 Task: Add a signature Kate Phillips containing Best wishes for a happy National Peace Day, Kate Phillips to email address softage.5@softage.net and add a label Sustainability
Action: Mouse moved to (485, 156)
Screenshot: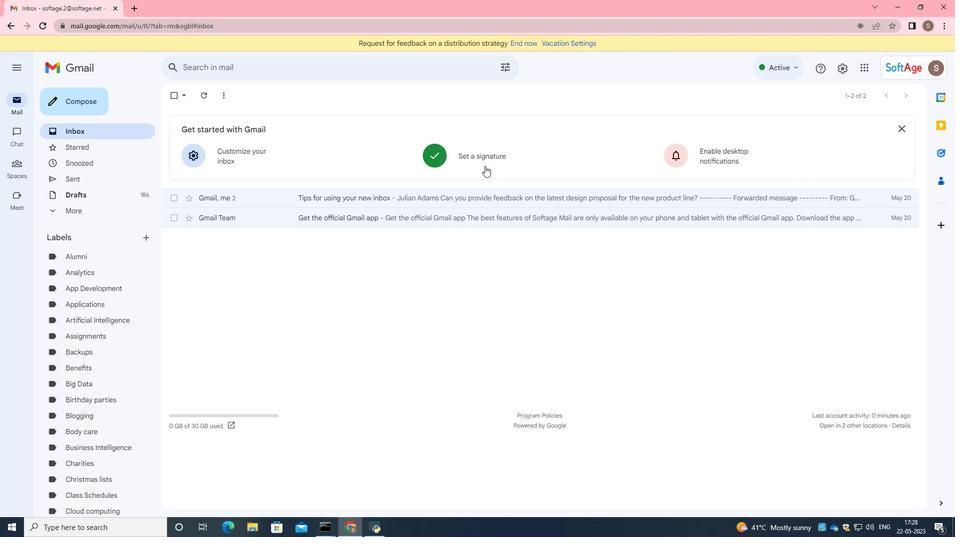 
Action: Mouse pressed left at (485, 156)
Screenshot: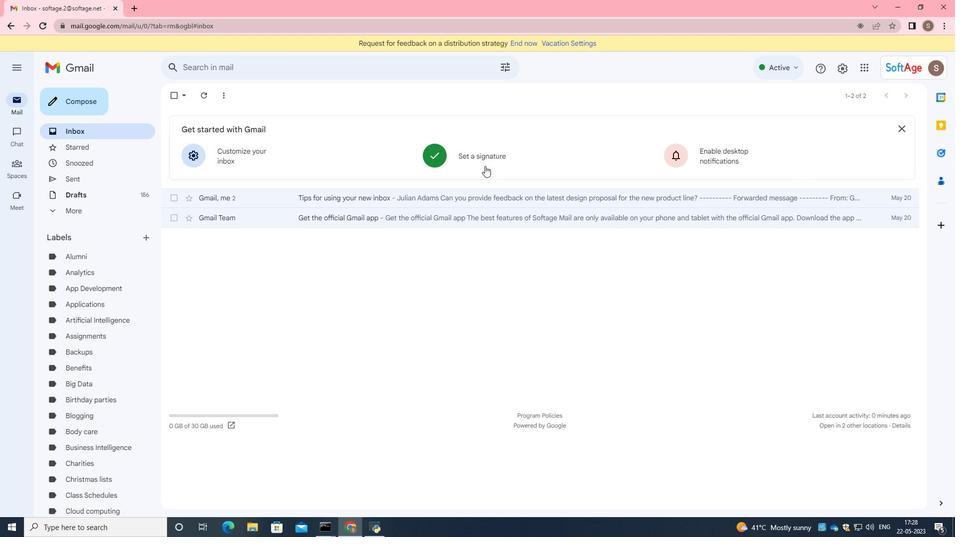 
Action: Mouse moved to (483, 291)
Screenshot: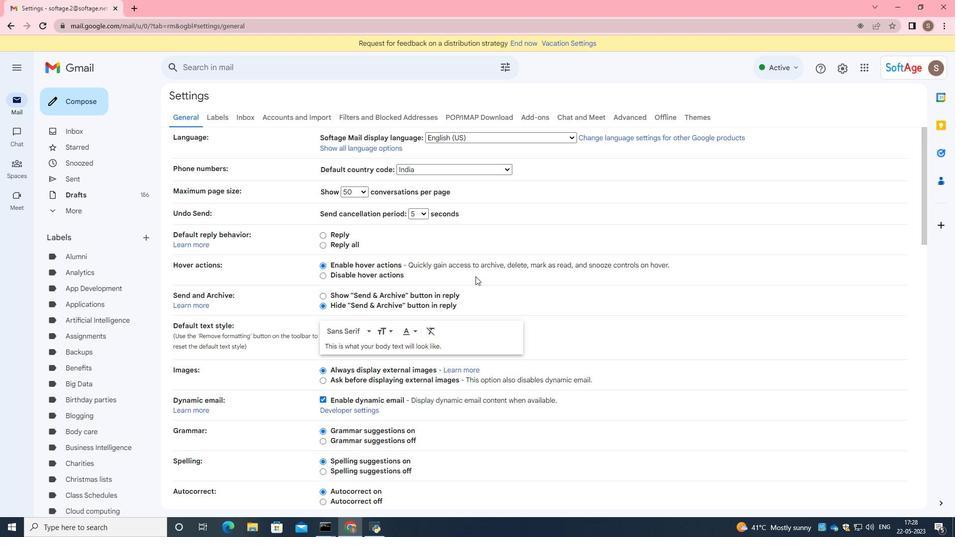 
Action: Mouse scrolled (483, 290) with delta (0, 0)
Screenshot: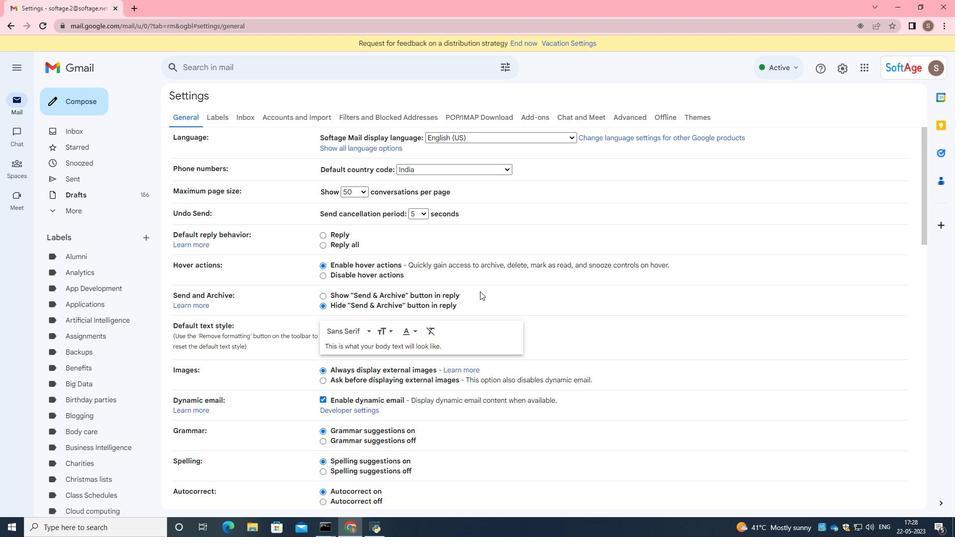 
Action: Mouse scrolled (483, 290) with delta (0, 0)
Screenshot: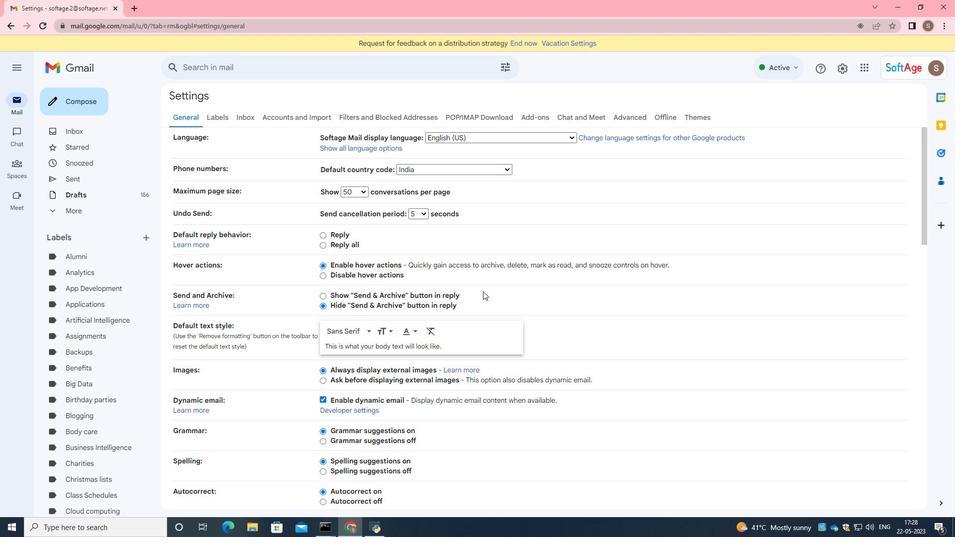 
Action: Mouse scrolled (483, 290) with delta (0, 0)
Screenshot: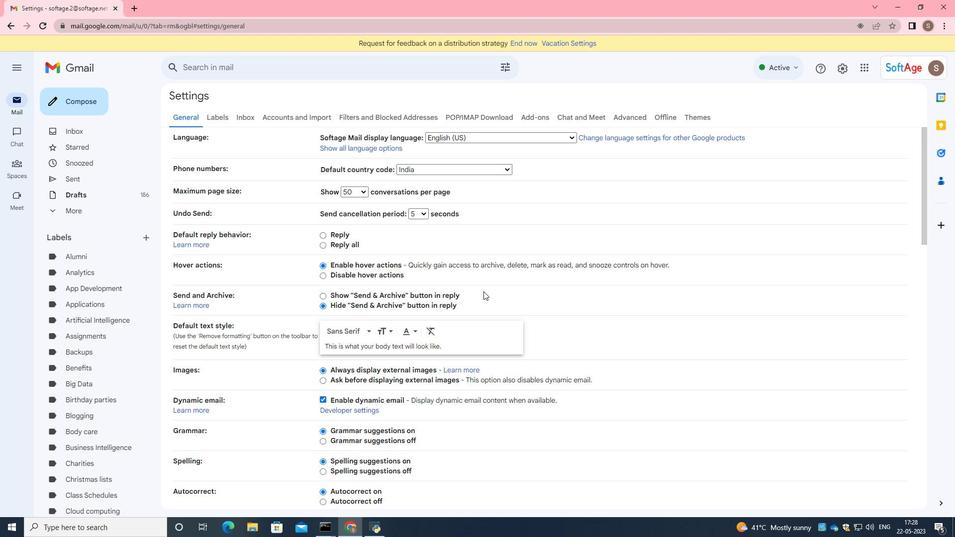 
Action: Mouse scrolled (483, 290) with delta (0, 0)
Screenshot: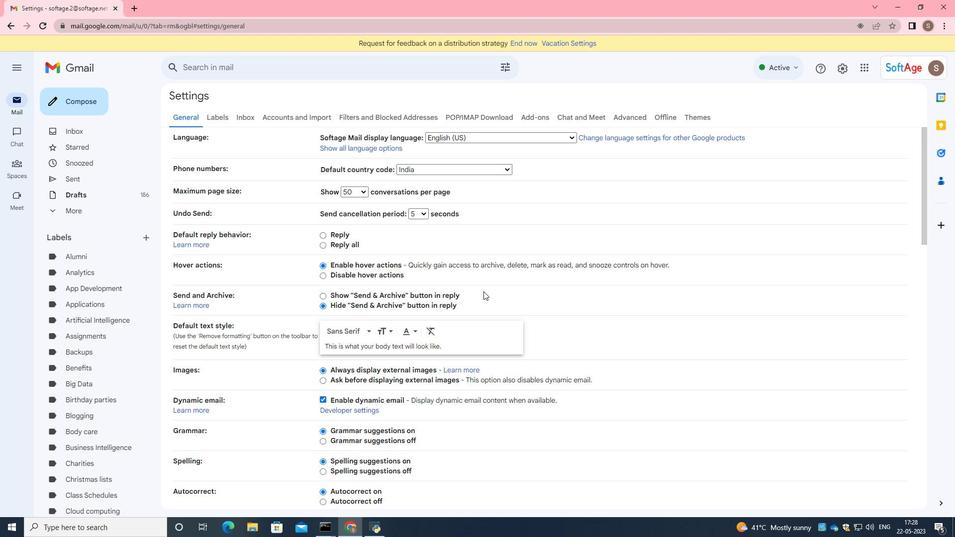 
Action: Mouse moved to (485, 285)
Screenshot: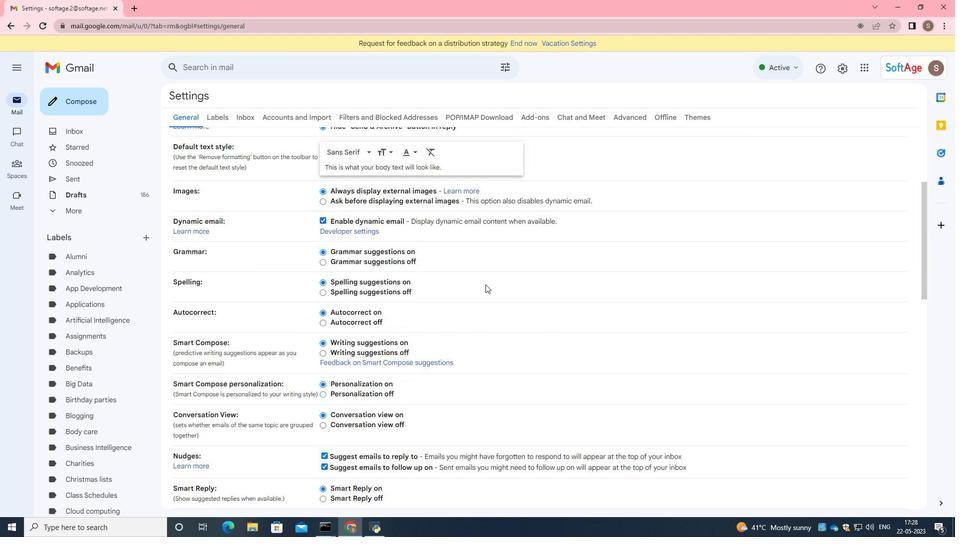 
Action: Mouse scrolled (485, 285) with delta (0, 0)
Screenshot: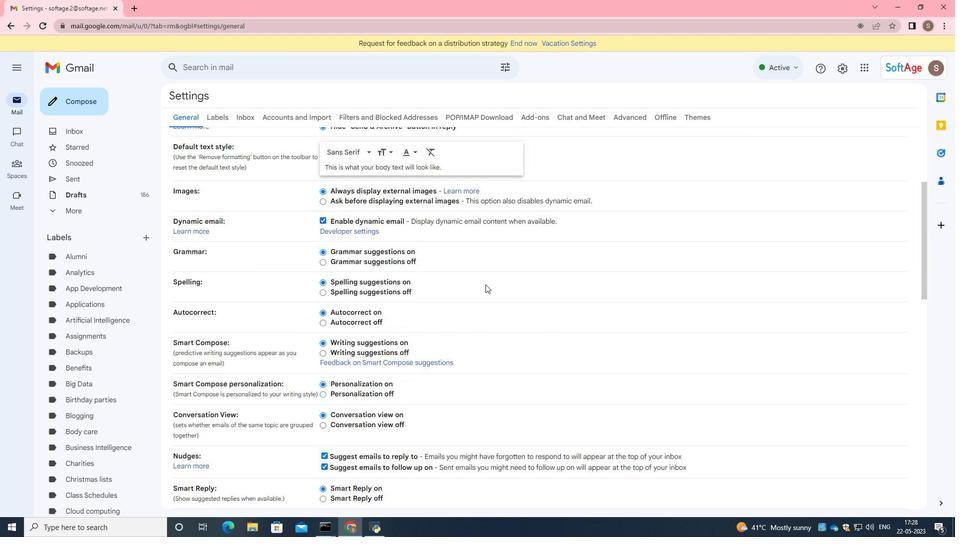
Action: Mouse moved to (485, 286)
Screenshot: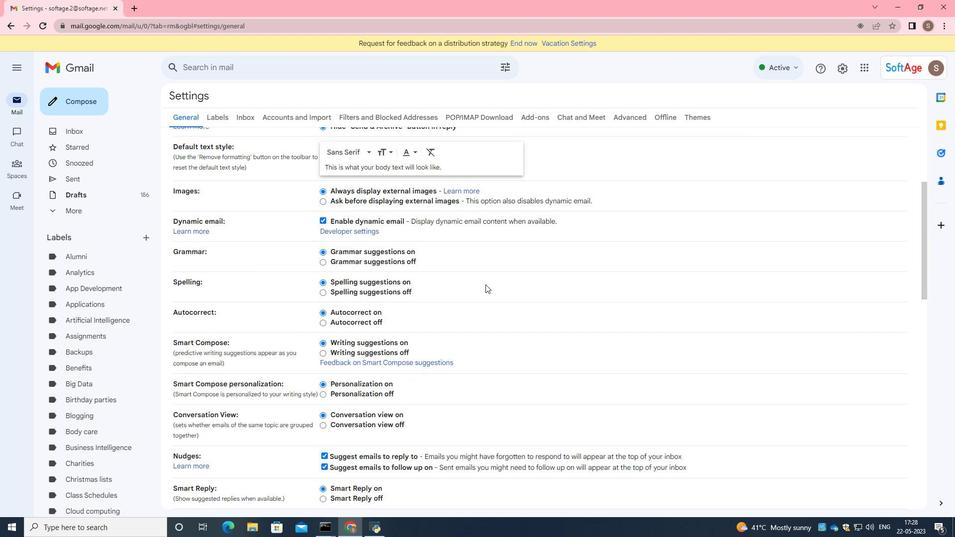 
Action: Mouse scrolled (485, 286) with delta (0, 0)
Screenshot: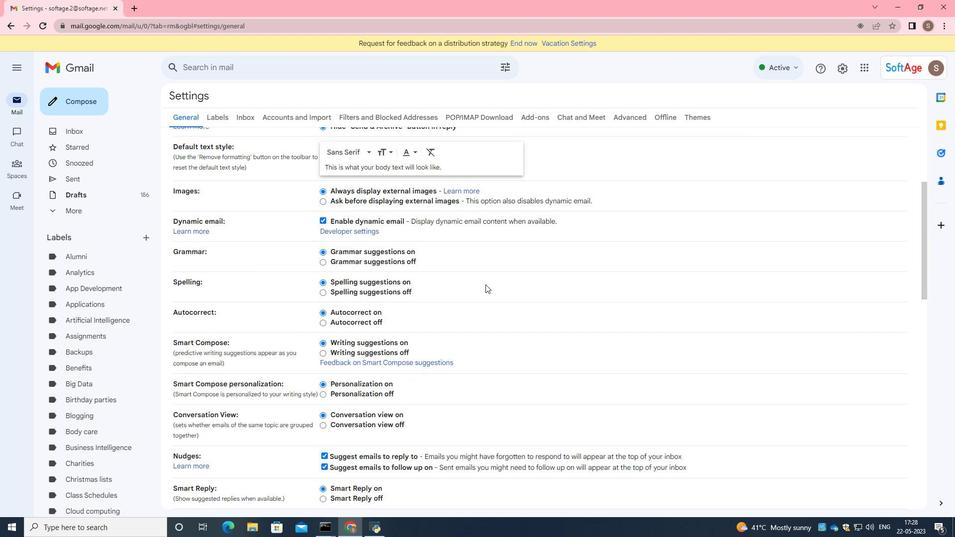 
Action: Mouse moved to (485, 287)
Screenshot: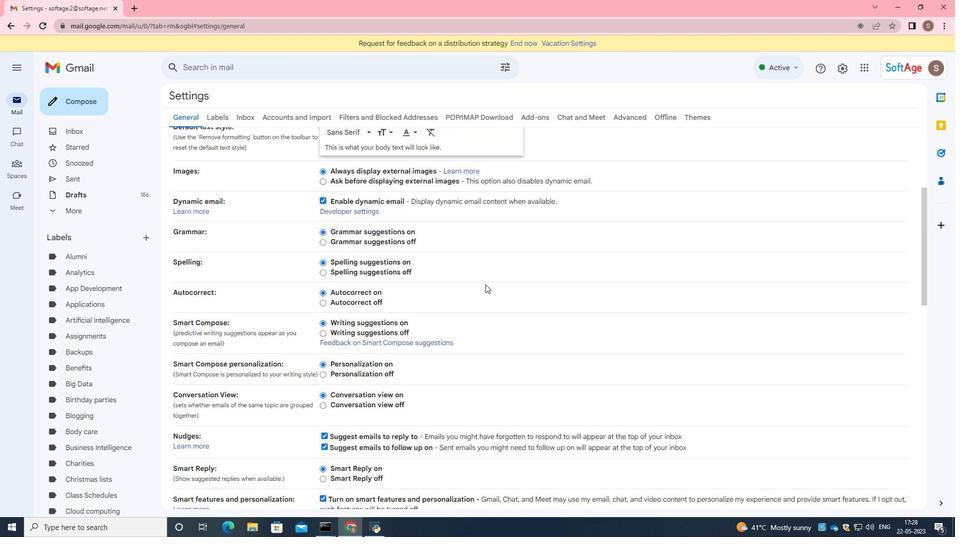 
Action: Mouse scrolled (485, 286) with delta (0, 0)
Screenshot: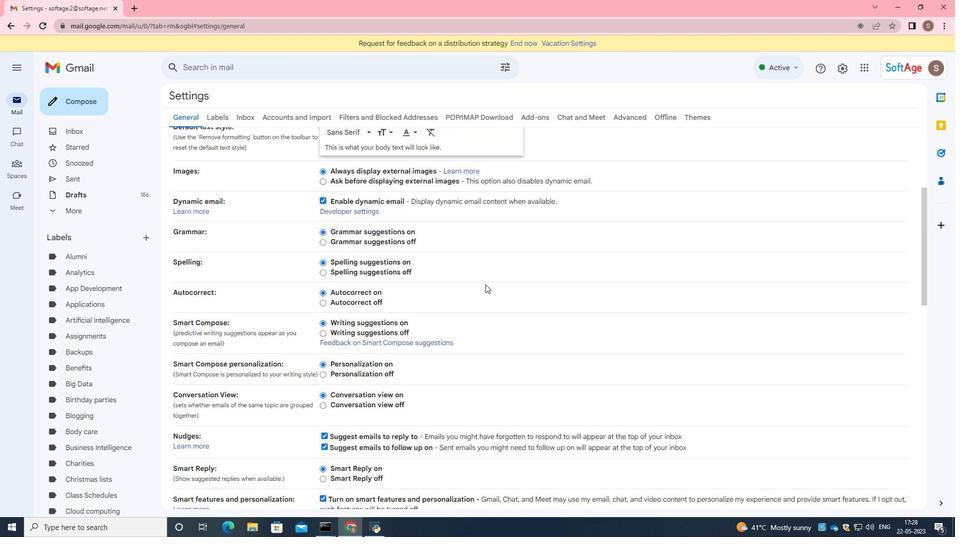 
Action: Mouse scrolled (485, 286) with delta (0, 0)
Screenshot: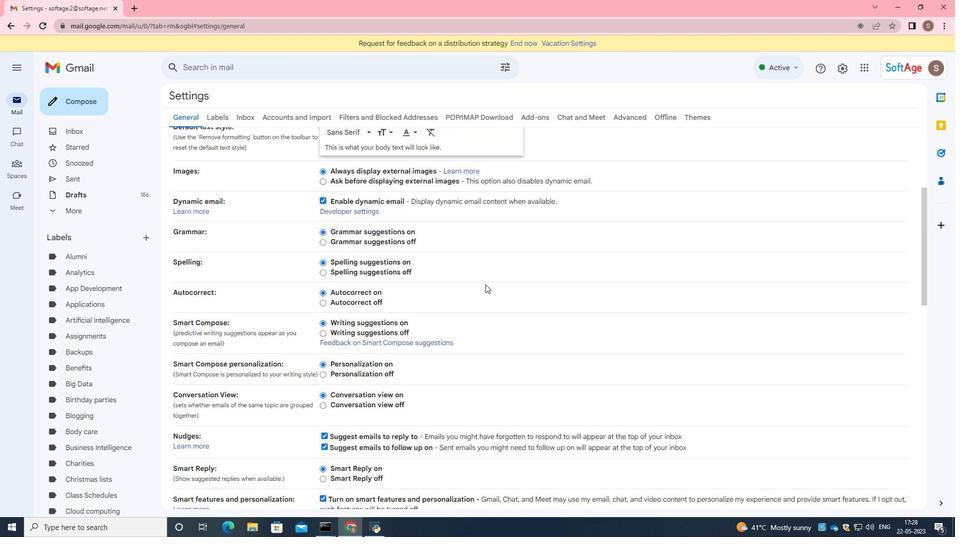 
Action: Mouse moved to (485, 288)
Screenshot: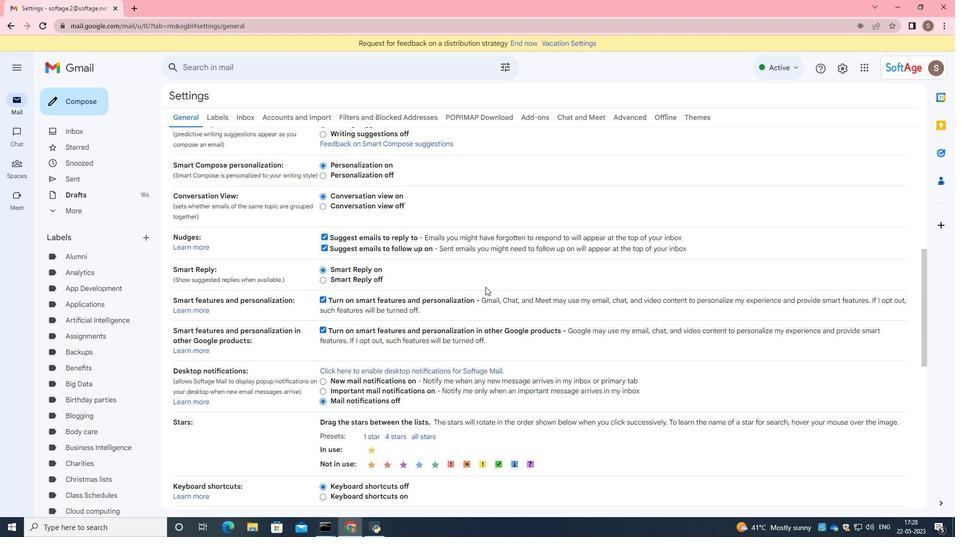 
Action: Mouse scrolled (485, 287) with delta (0, 0)
Screenshot: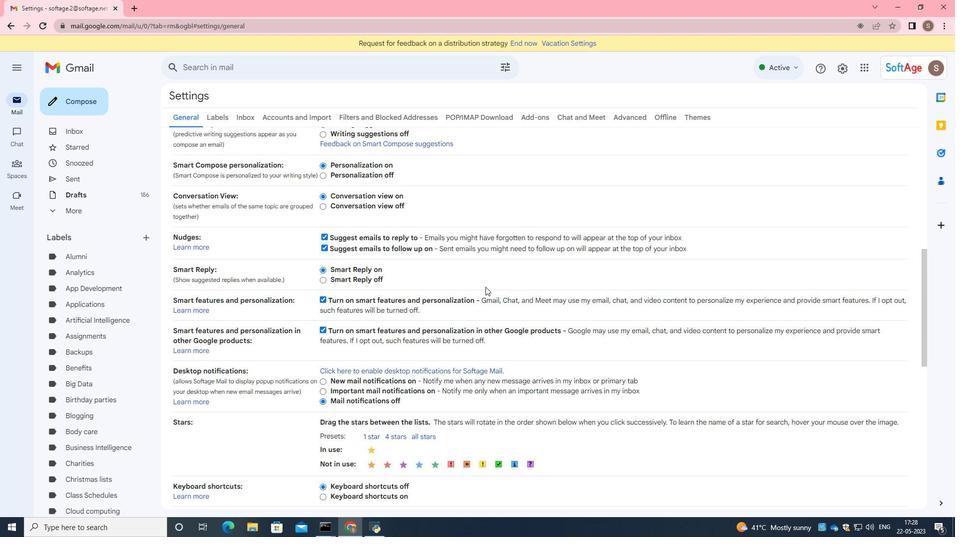
Action: Mouse moved to (501, 290)
Screenshot: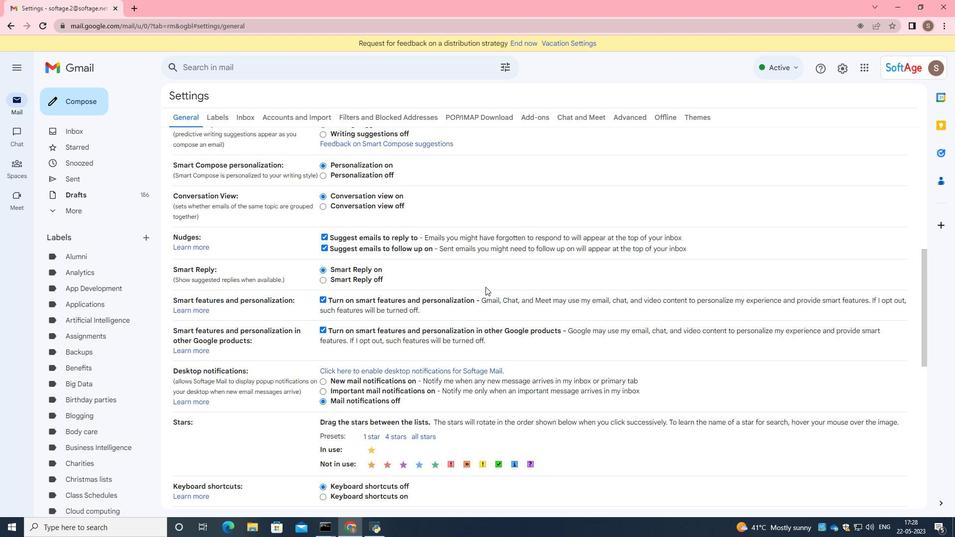 
Action: Mouse scrolled (485, 288) with delta (0, 0)
Screenshot: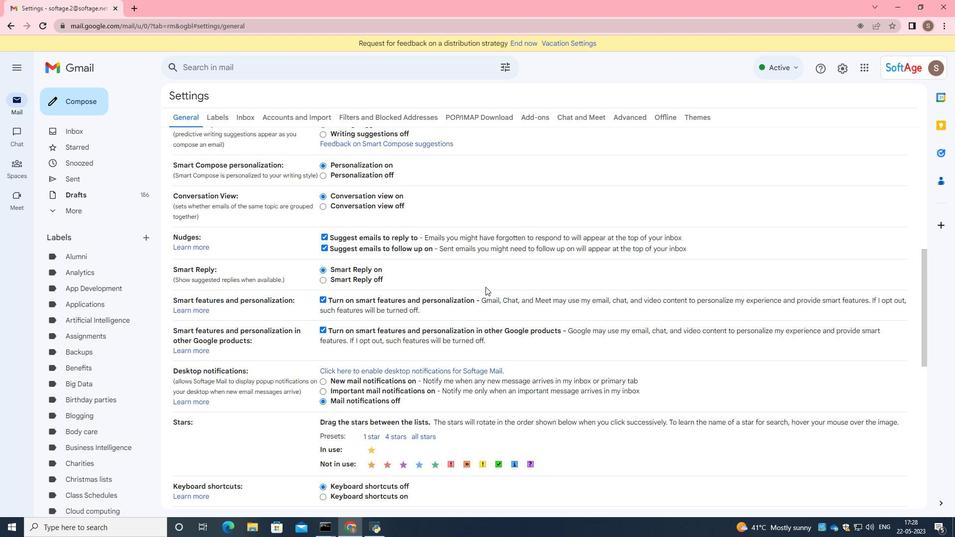 
Action: Mouse scrolled (488, 290) with delta (0, 0)
Screenshot: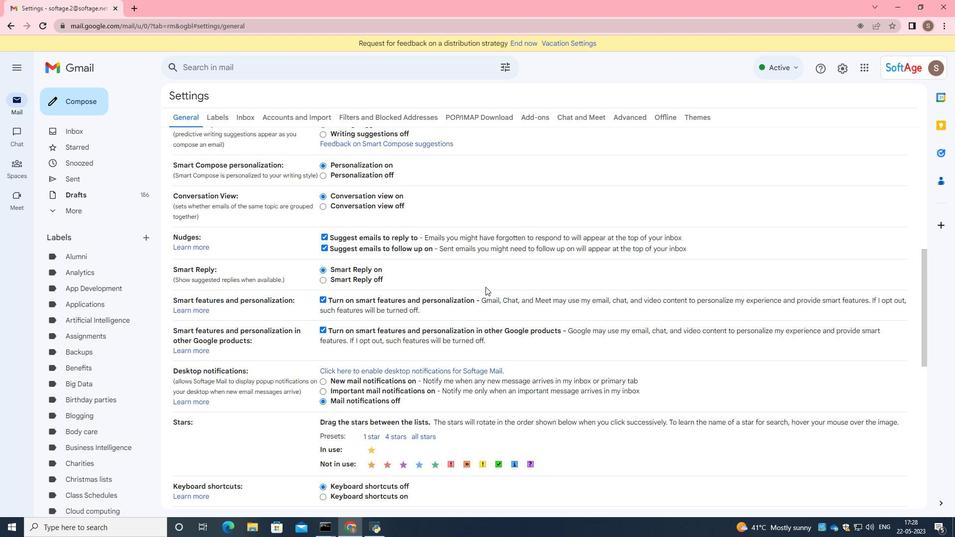 
Action: Mouse moved to (499, 294)
Screenshot: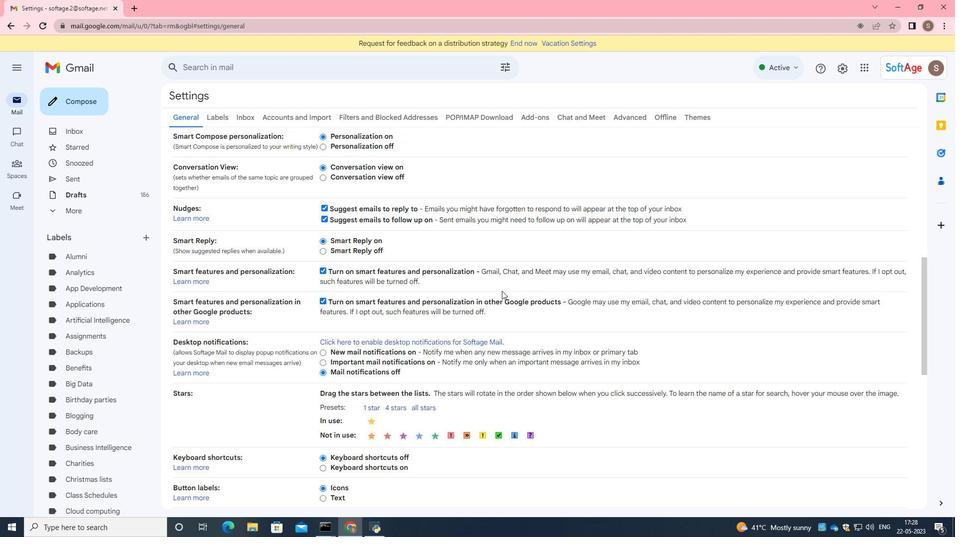 
Action: Mouse scrolled (499, 294) with delta (0, 0)
Screenshot: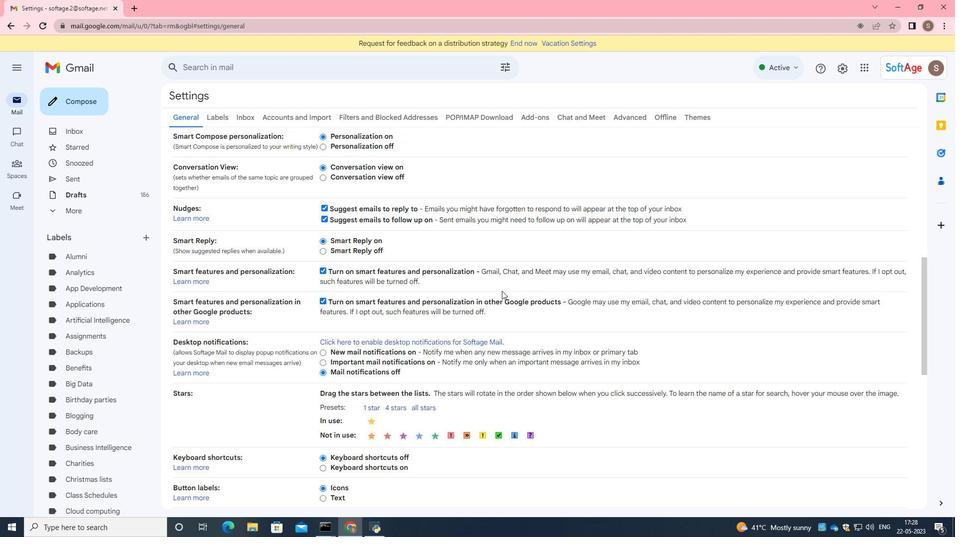 
Action: Mouse moved to (498, 298)
Screenshot: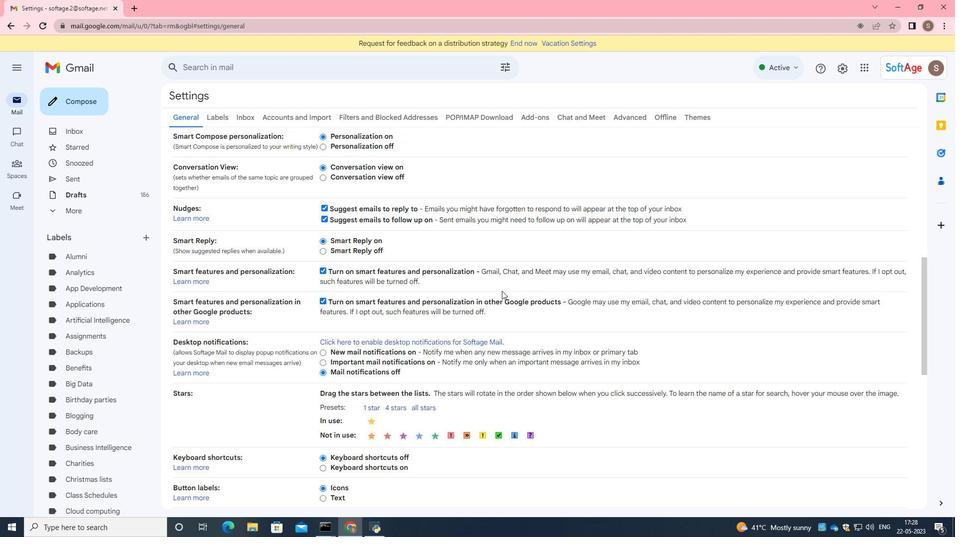
Action: Mouse scrolled (498, 297) with delta (0, 0)
Screenshot: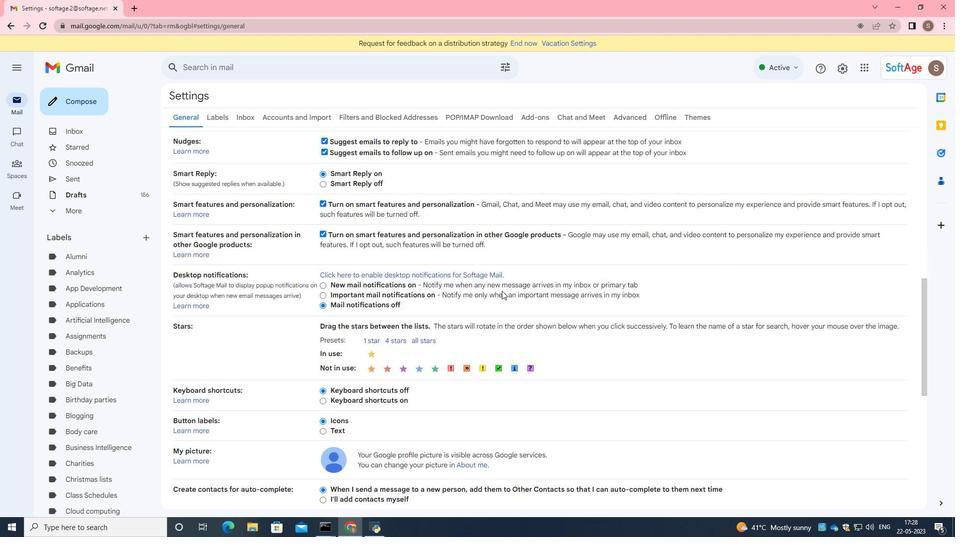 
Action: Mouse moved to (498, 298)
Screenshot: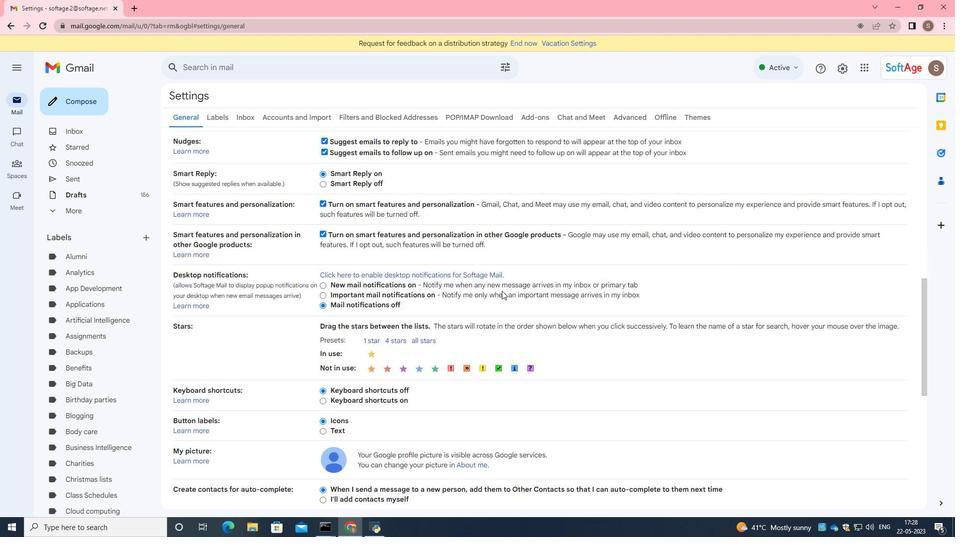 
Action: Mouse scrolled (498, 298) with delta (0, 0)
Screenshot: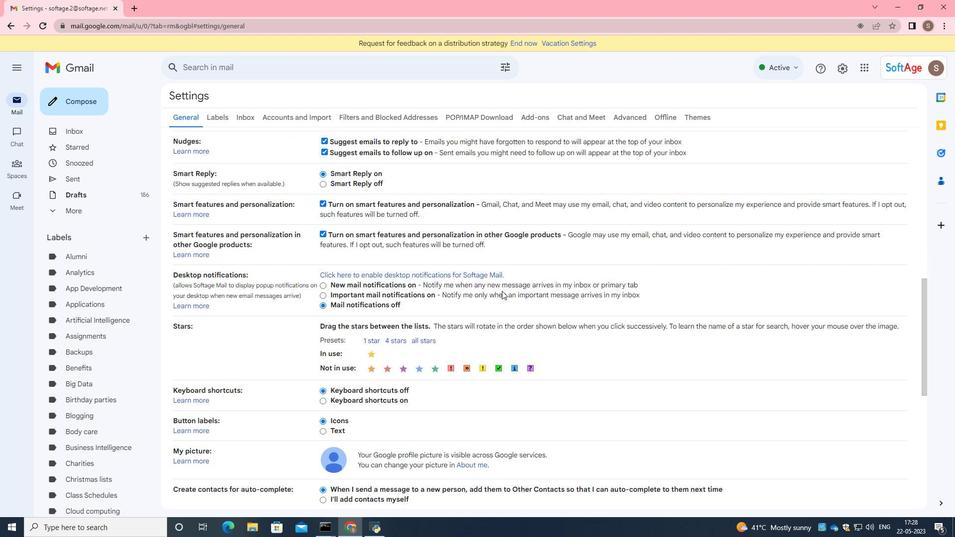 
Action: Mouse moved to (360, 340)
Screenshot: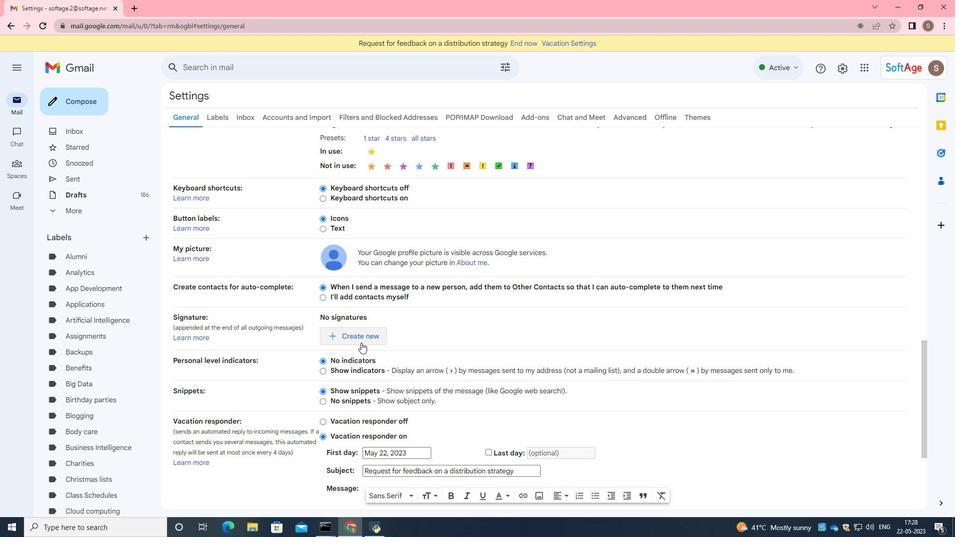 
Action: Mouse pressed left at (360, 340)
Screenshot: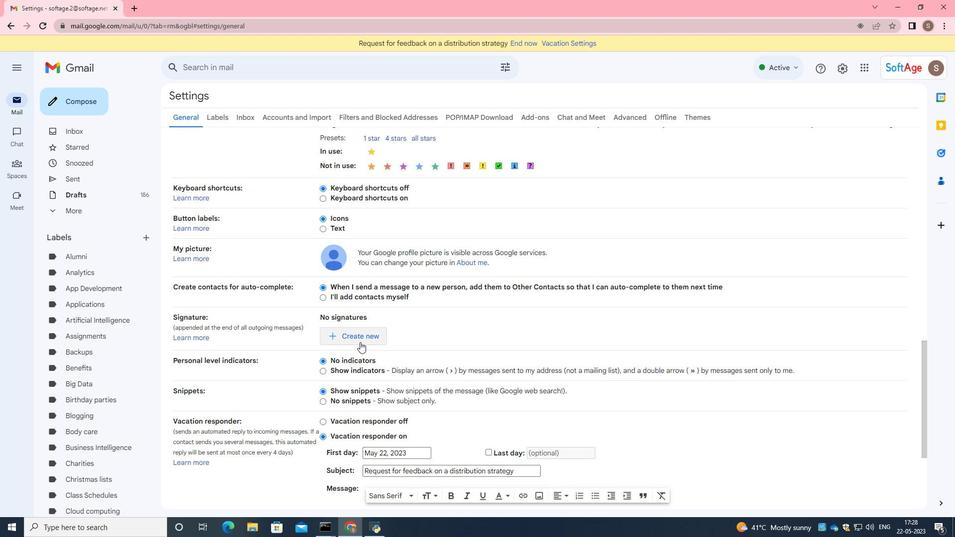 
Action: Mouse moved to (414, 276)
Screenshot: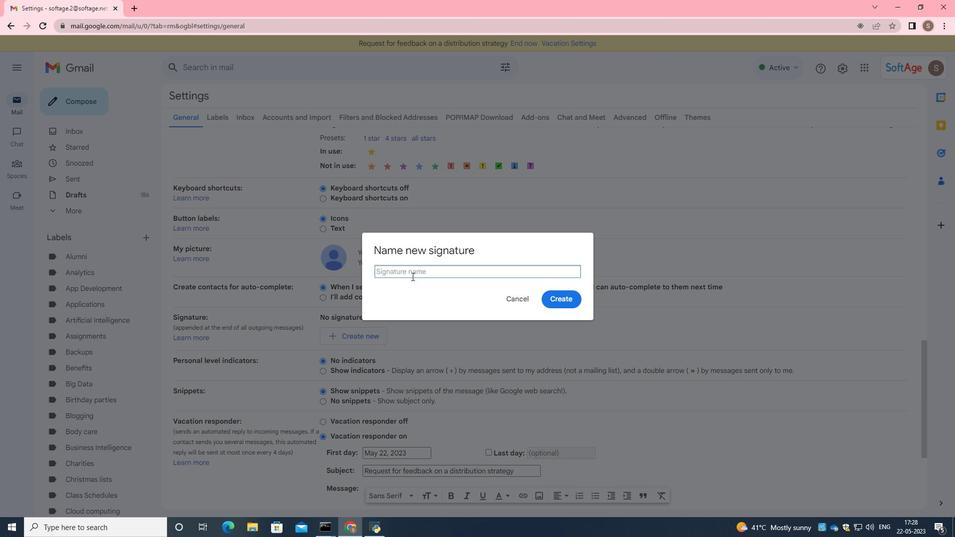 
Action: Key pressed <Key.caps_lock>K<Key.caps_lock>ate<Key.space><Key.caps_lock>P<Key.caps_lock>hillips
Screenshot: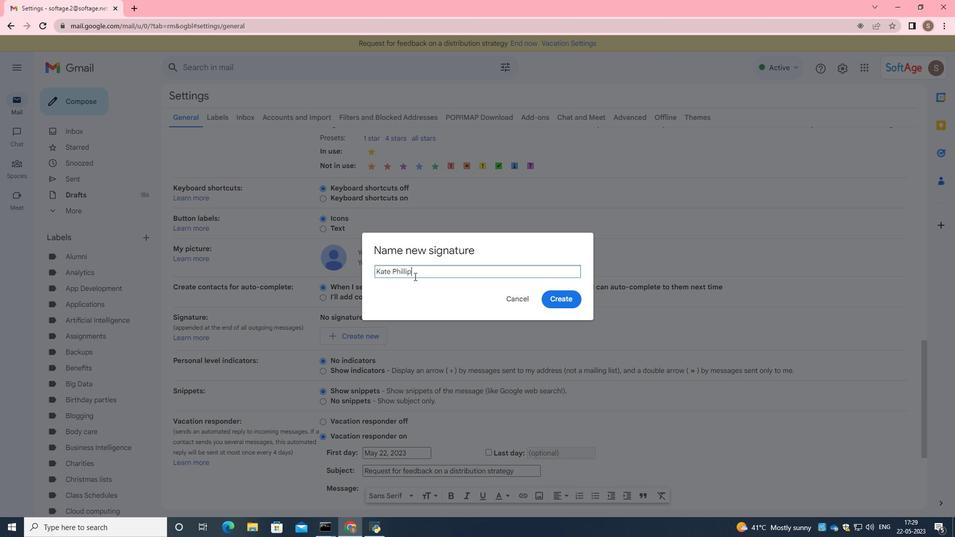 
Action: Mouse moved to (557, 297)
Screenshot: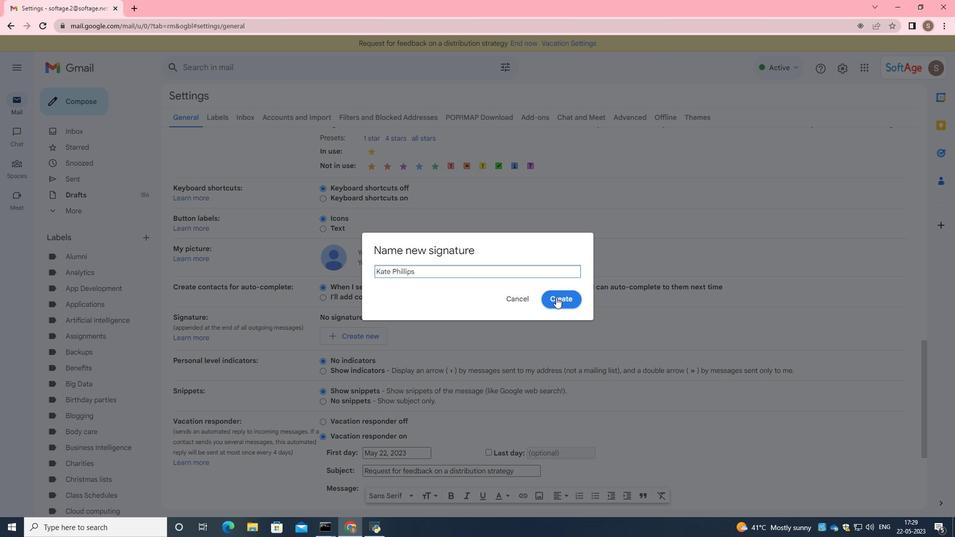 
Action: Mouse pressed left at (557, 297)
Screenshot: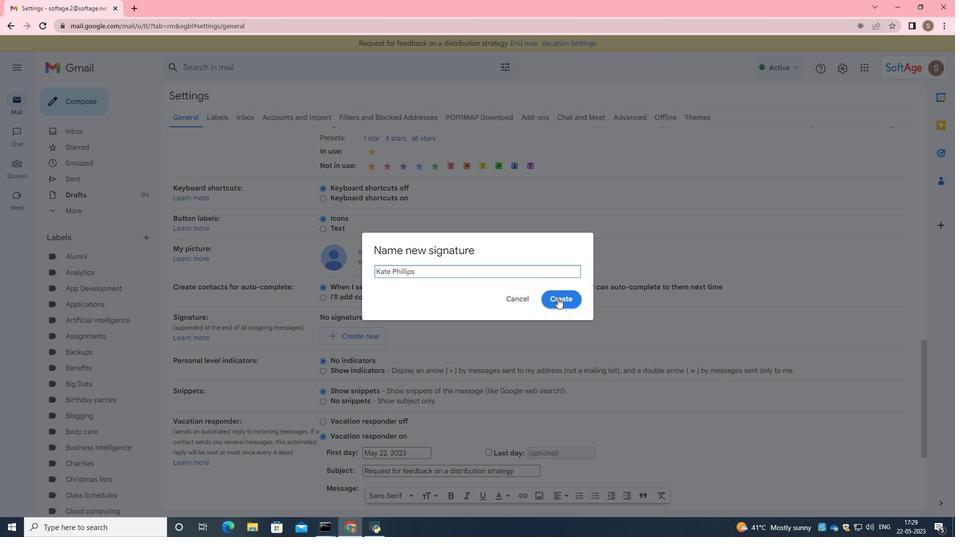 
Action: Mouse moved to (480, 329)
Screenshot: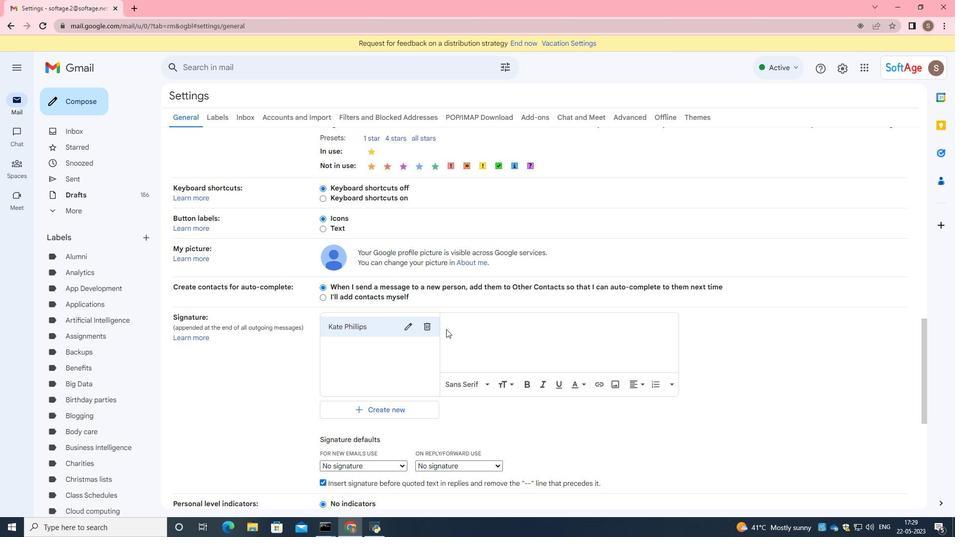 
Action: Mouse pressed left at (480, 329)
Screenshot: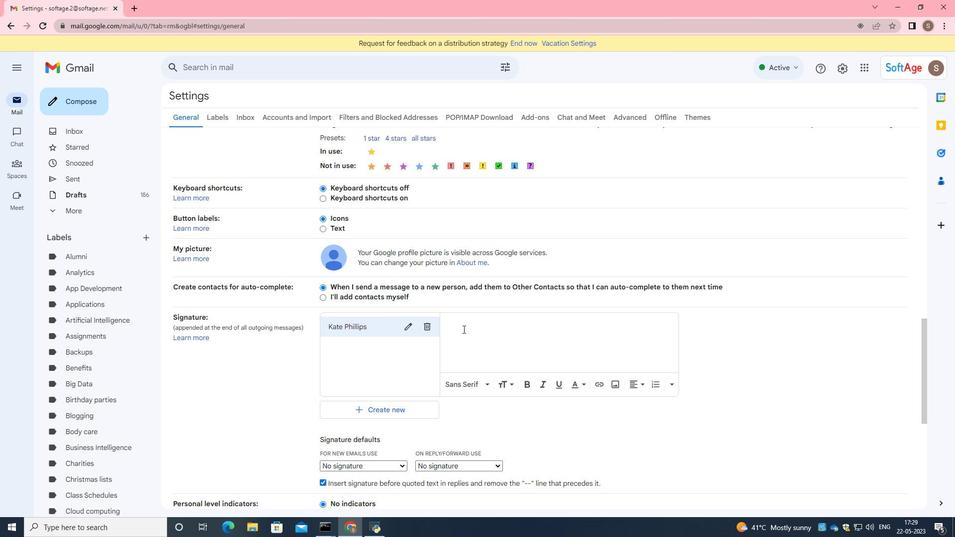 
Action: Key pressed <Key.caps_lock>B<Key.caps_lock>est<Key.space><Key.caps_lock><Key.caps_lock>wishes<Key.space>for<Key.space>a<Key.space><Key.caps_lock>H<Key.caps_lock>appy<Key.space><Key.caps_lock>NATIO<Key.backspace><Key.backspace><Key.backspace><Key.caps_lock><Key.backspace><Key.backspace><Key.caps_lock>N<Key.caps_lock>ational<Key.space><Key.caps_lock>P<Key.caps_lock>eace<Key.space><Key.caps_lock>D<Key.caps_lock>ay,<Key.enter><Key.caps_lock>K<Key.caps_lock>ate<Key.space><Key.caps_lock>P<Key.caps_lock>hillips
Screenshot: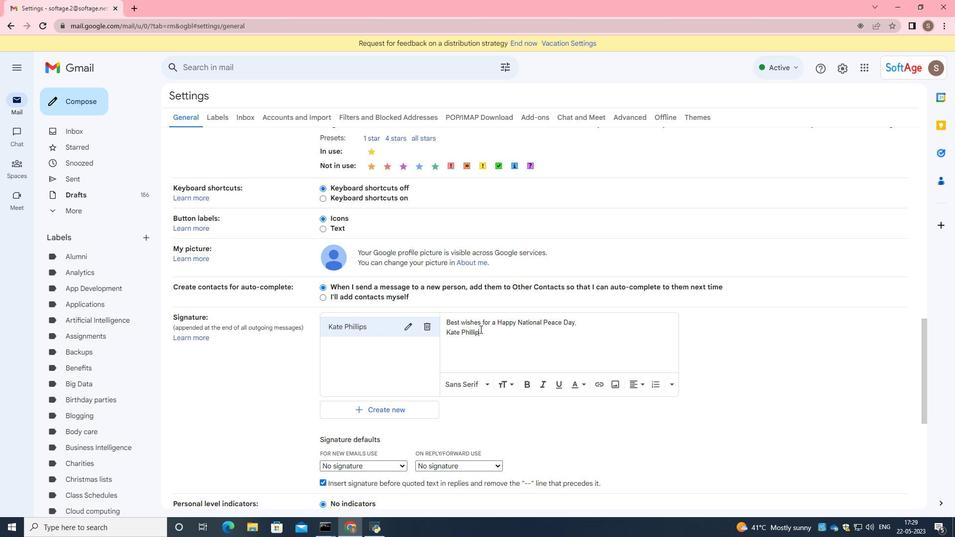 
Action: Mouse moved to (497, 363)
Screenshot: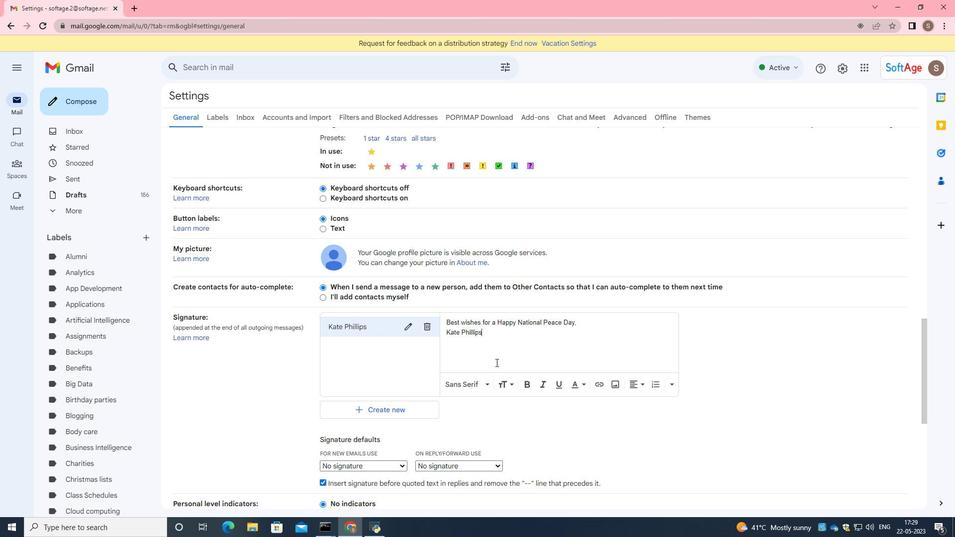 
Action: Mouse scrolled (497, 362) with delta (0, 0)
Screenshot: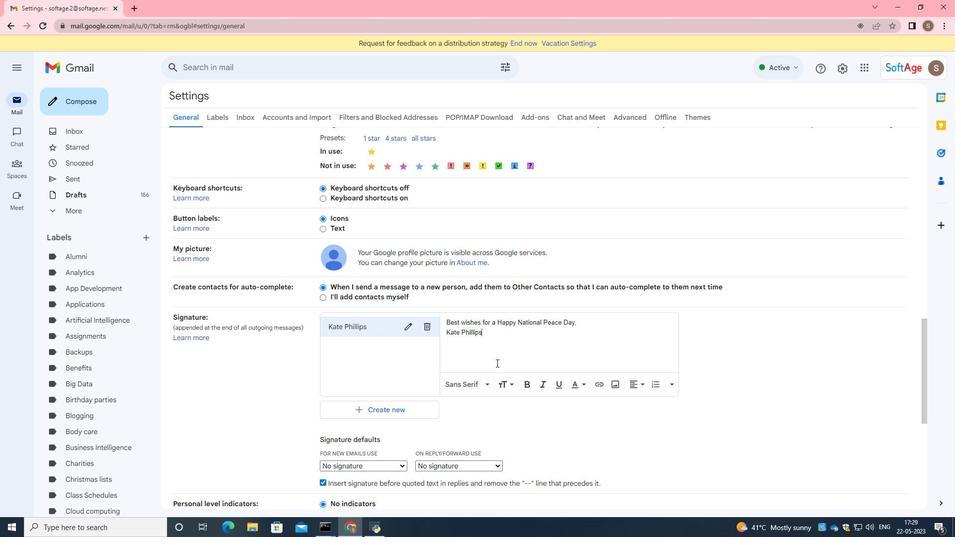 
Action: Mouse scrolled (497, 362) with delta (0, 0)
Screenshot: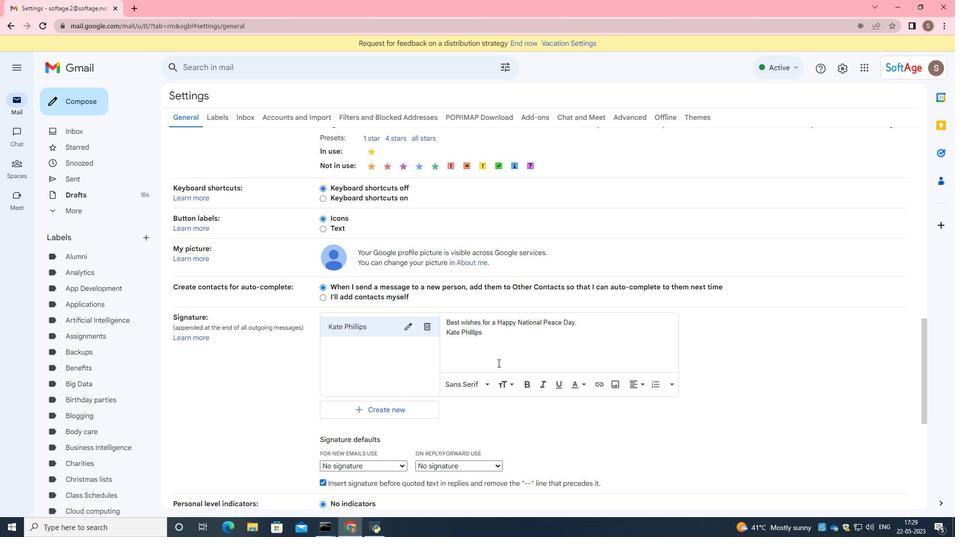 
Action: Mouse scrolled (497, 362) with delta (0, 0)
Screenshot: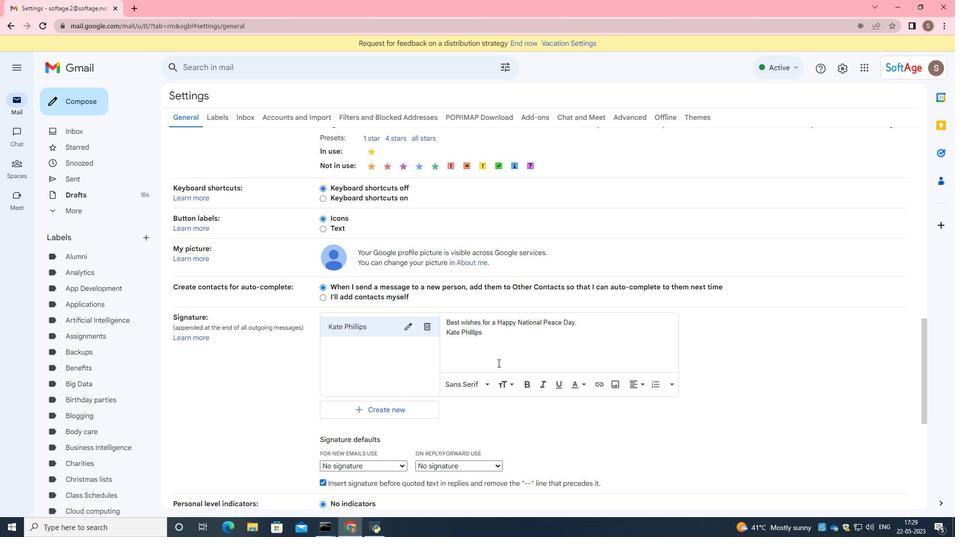 
Action: Mouse moved to (500, 363)
Screenshot: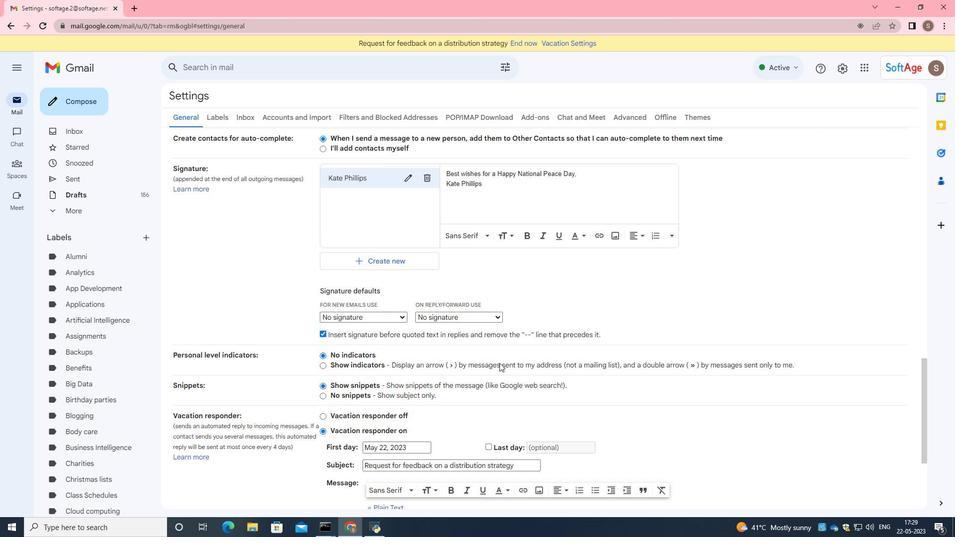 
Action: Mouse scrolled (500, 362) with delta (0, 0)
Screenshot: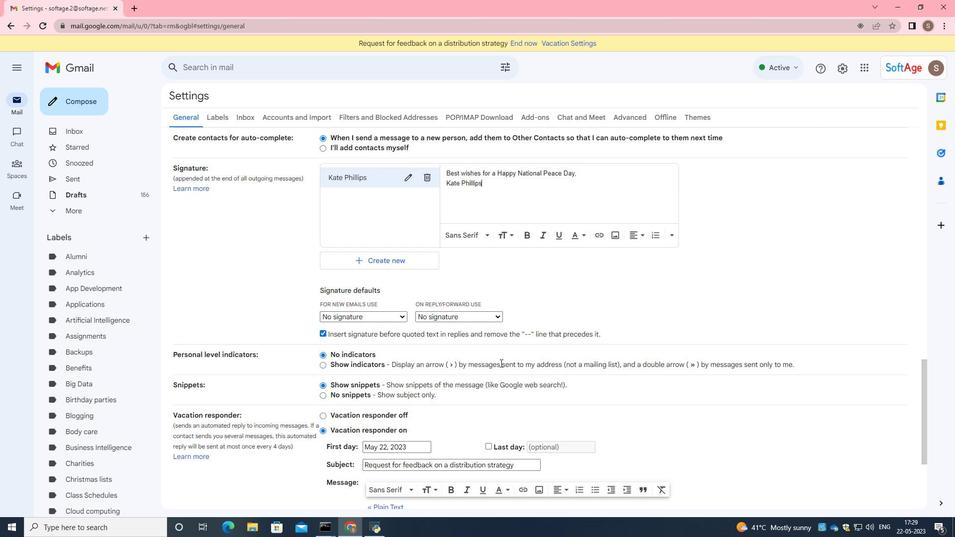 
Action: Mouse scrolled (500, 362) with delta (0, 0)
Screenshot: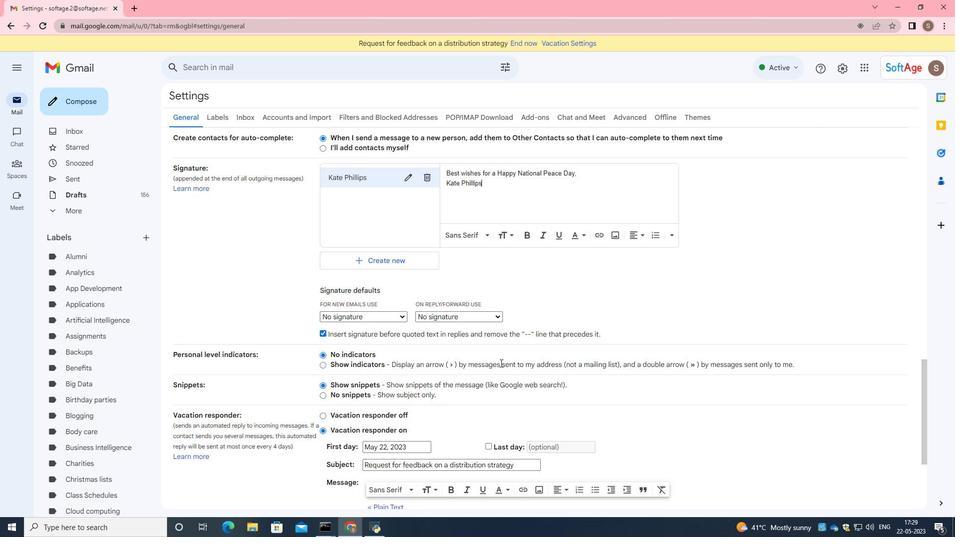 
Action: Mouse moved to (502, 364)
Screenshot: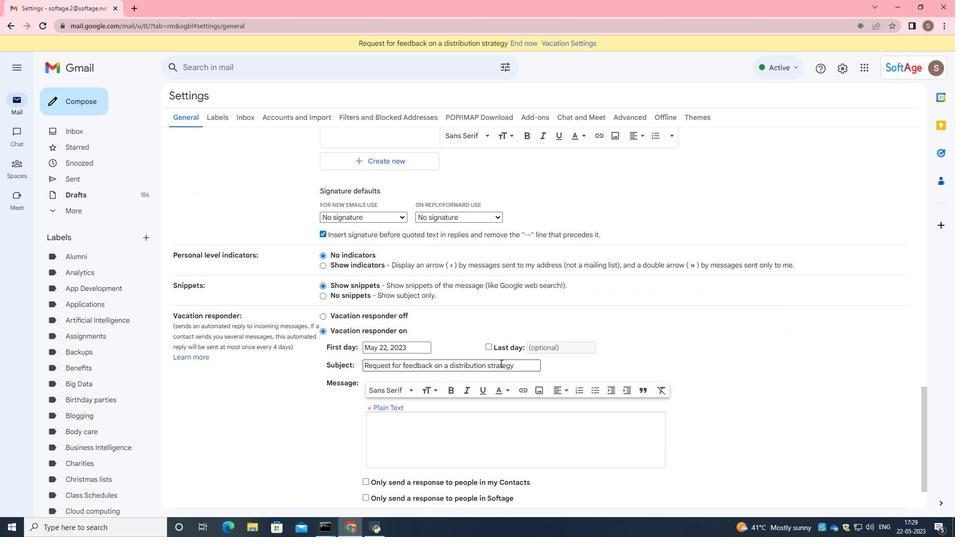 
Action: Mouse scrolled (502, 364) with delta (0, 0)
Screenshot: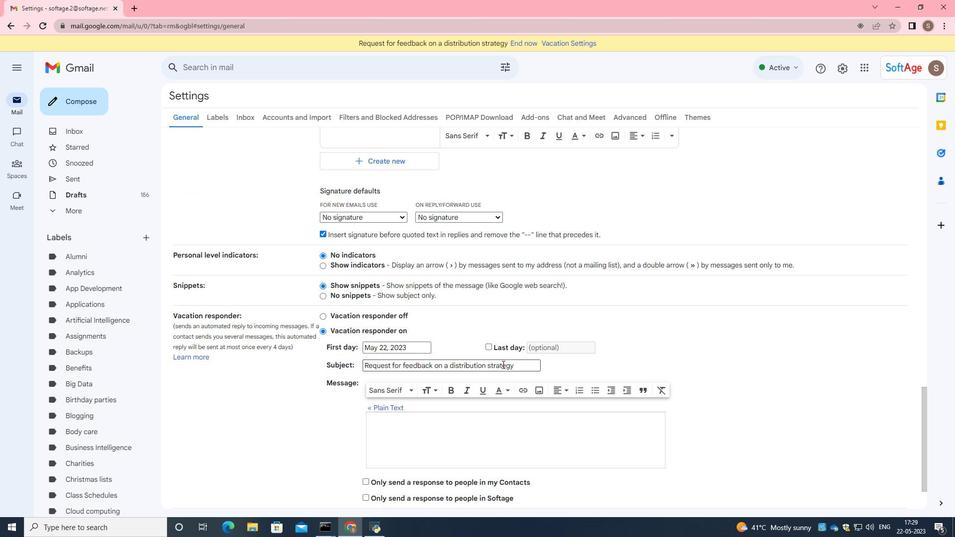 
Action: Mouse scrolled (502, 364) with delta (0, 0)
Screenshot: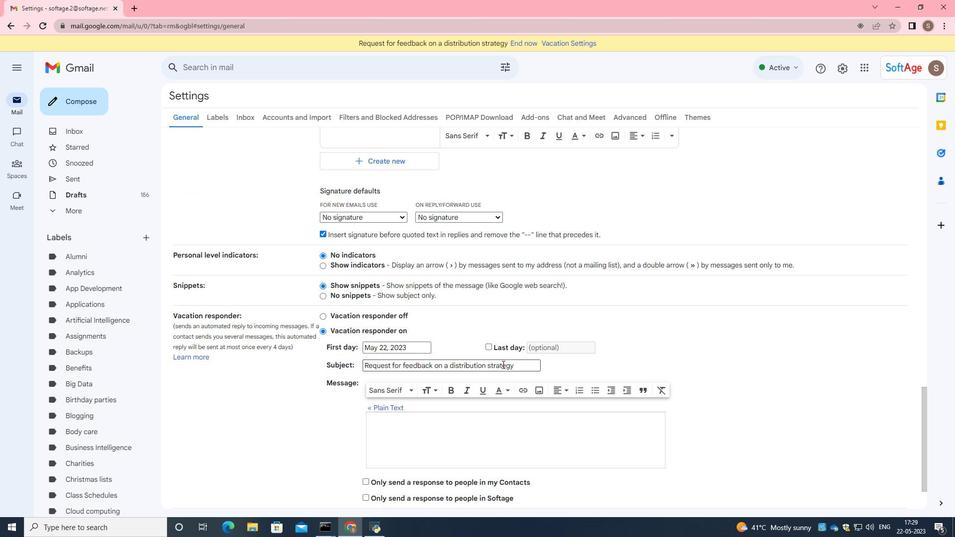 
Action: Mouse moved to (529, 456)
Screenshot: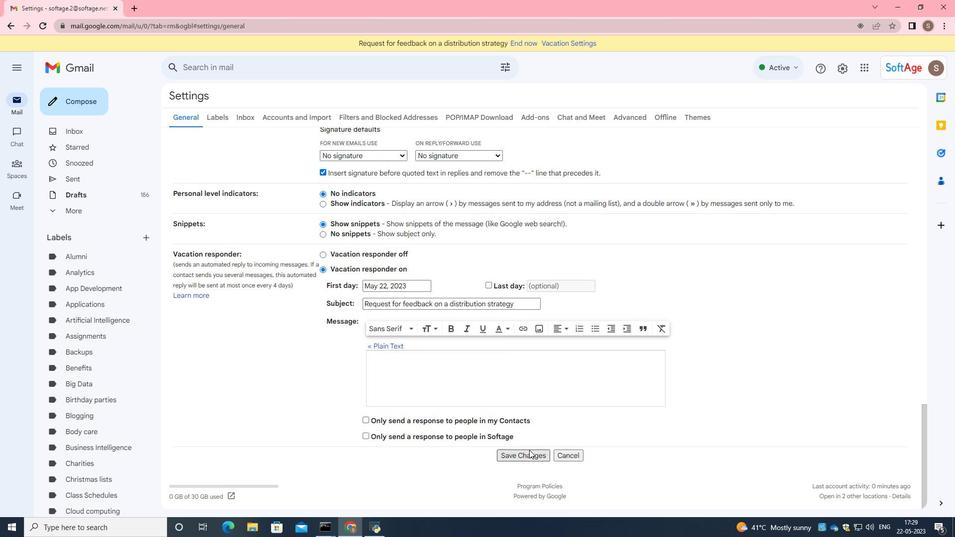 
Action: Mouse pressed left at (529, 456)
Screenshot: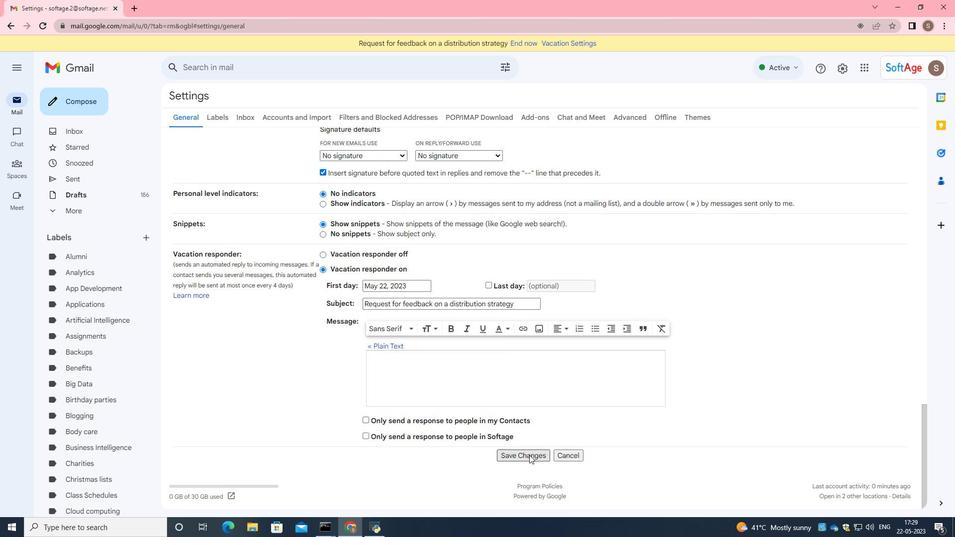 
Action: Mouse moved to (526, 393)
Screenshot: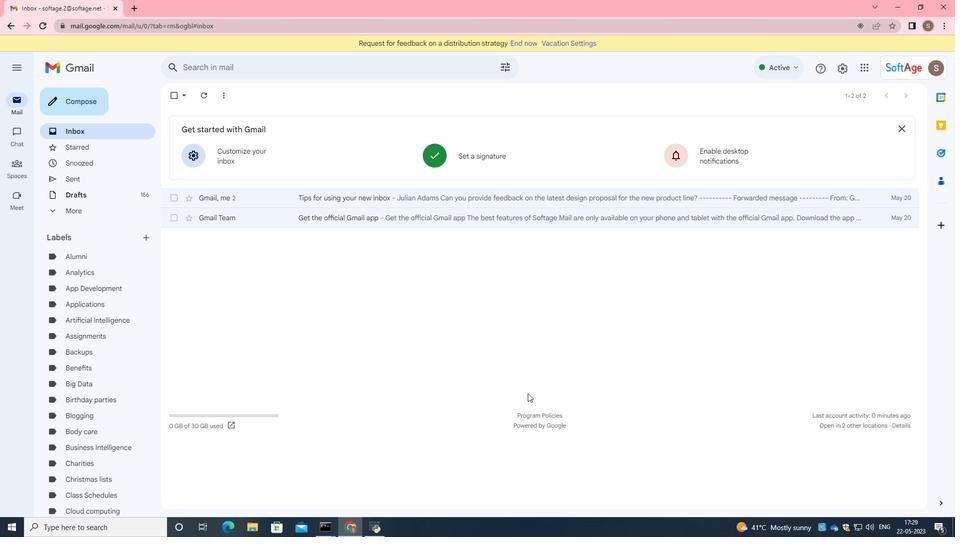 
Action: Mouse scrolled (526, 393) with delta (0, 0)
Screenshot: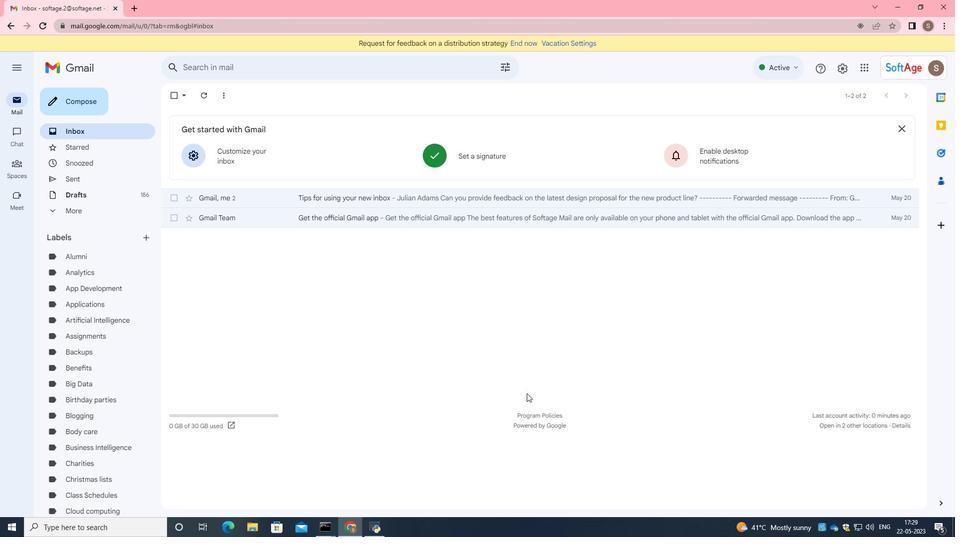 
Action: Mouse moved to (527, 393)
Screenshot: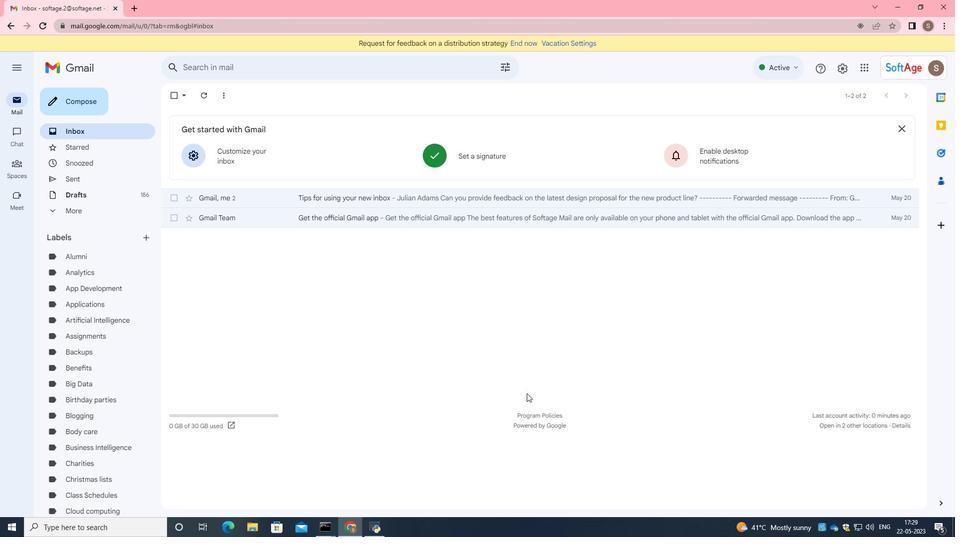 
Action: Mouse scrolled (527, 393) with delta (0, 0)
Screenshot: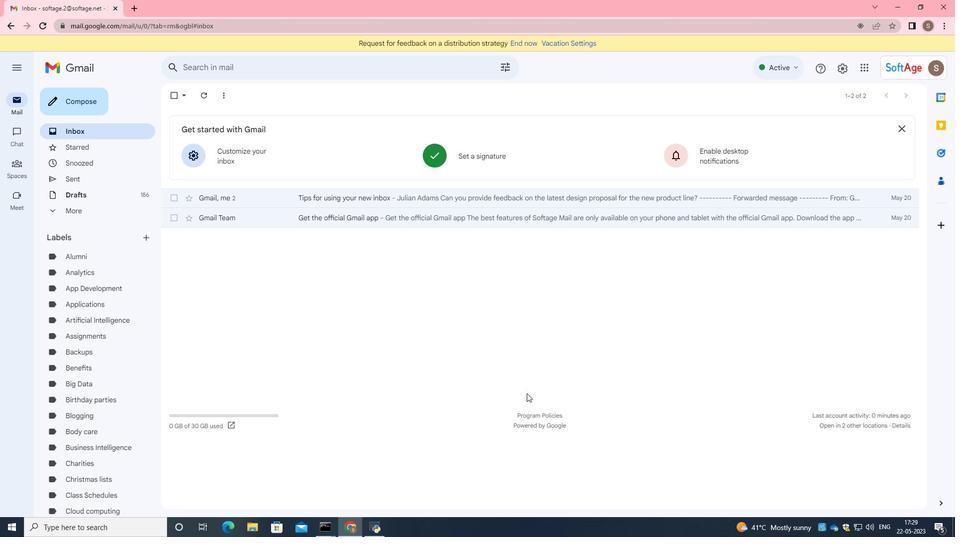 
Action: Mouse moved to (518, 415)
Screenshot: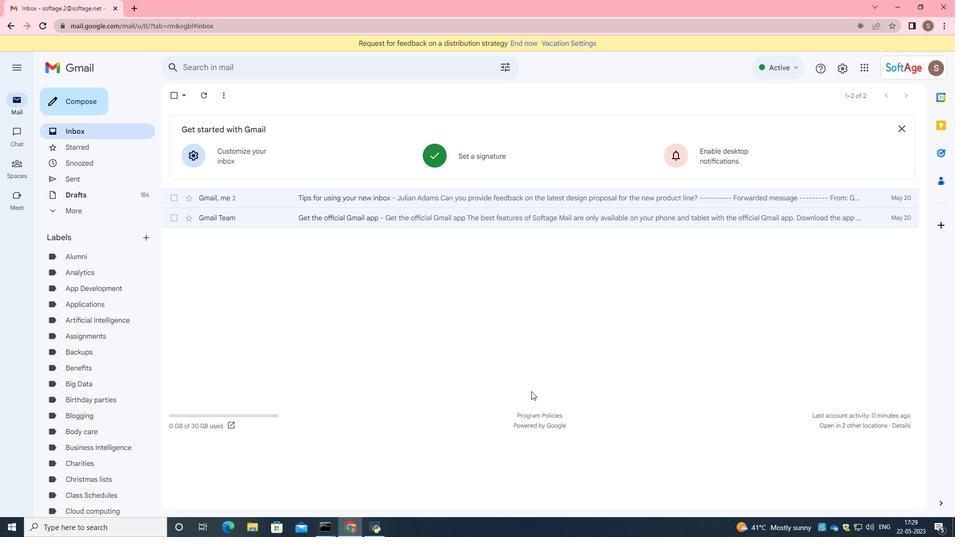 
Action: Mouse scrolled (518, 414) with delta (0, 0)
Screenshot: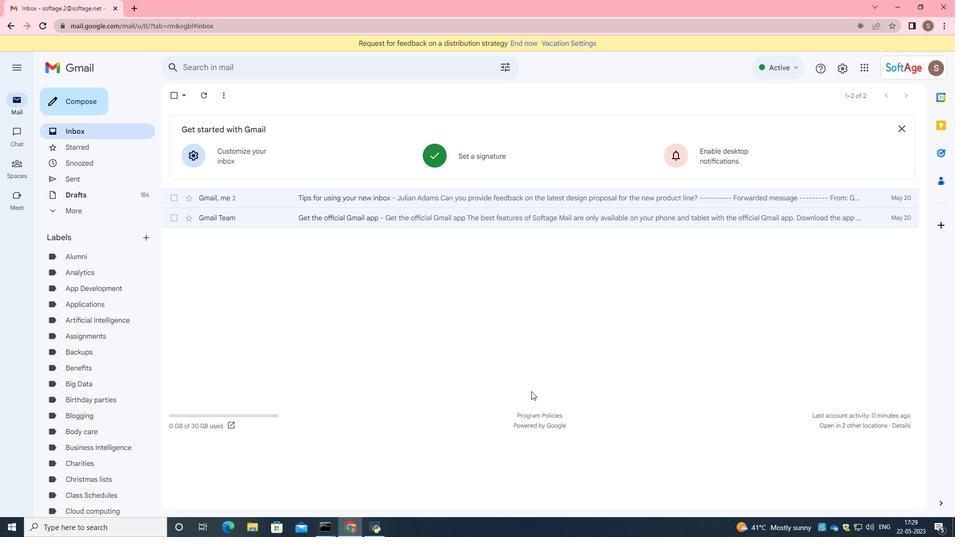 
Action: Mouse moved to (482, 437)
Screenshot: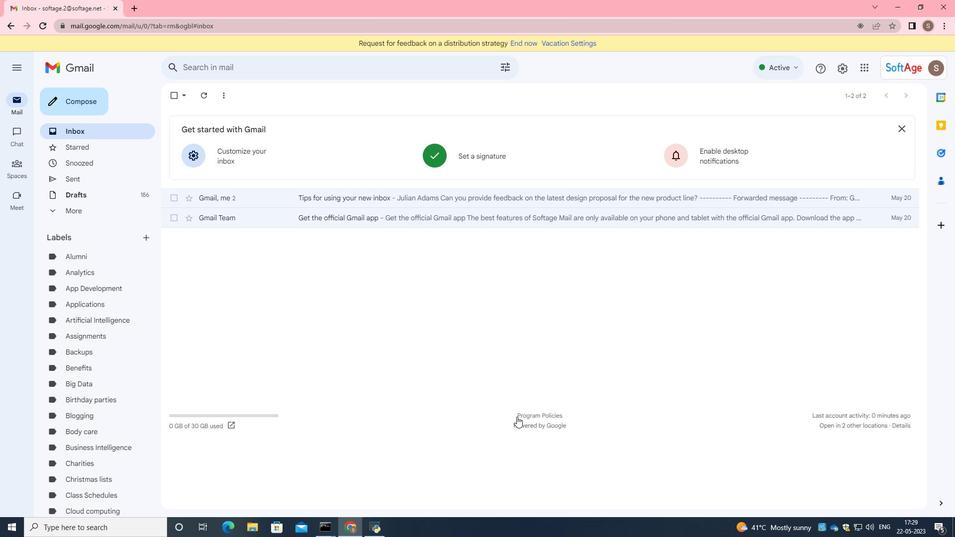 
Action: Mouse scrolled (482, 436) with delta (0, 0)
Screenshot: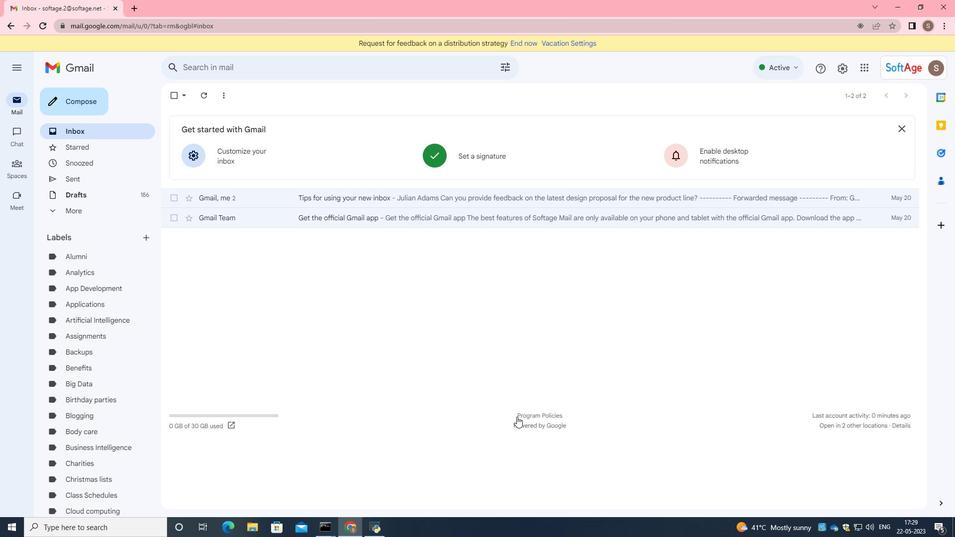 
Action: Mouse moved to (60, 98)
Screenshot: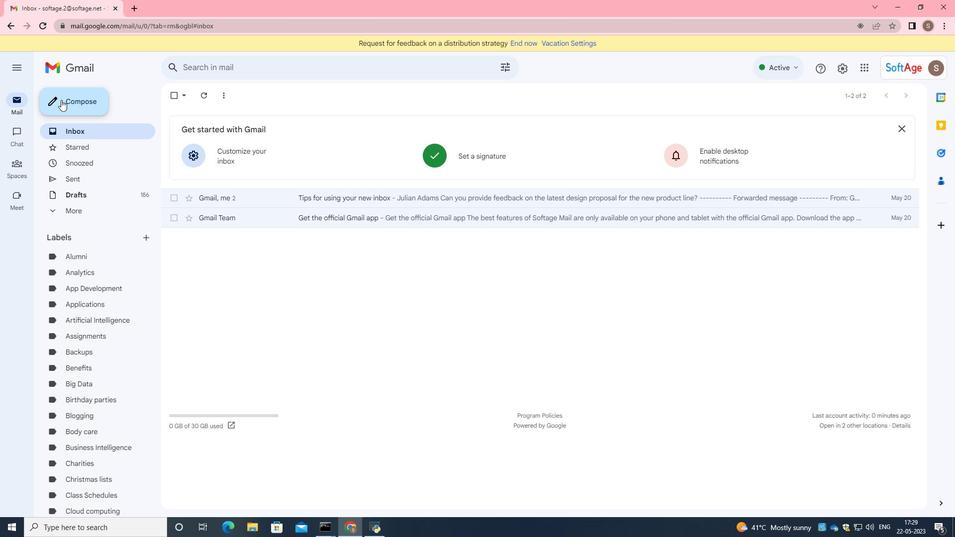 
Action: Mouse pressed left at (60, 98)
Screenshot: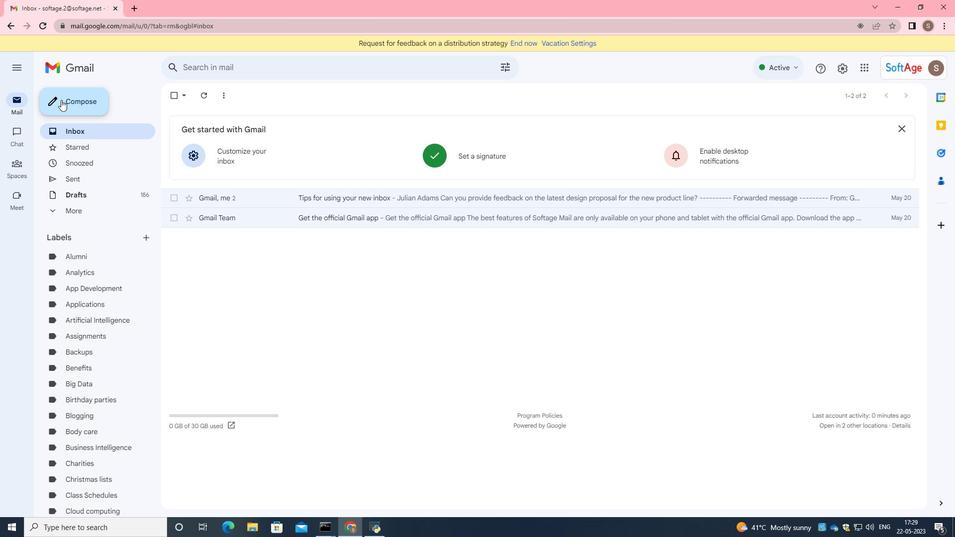 
Action: Mouse moved to (640, 234)
Screenshot: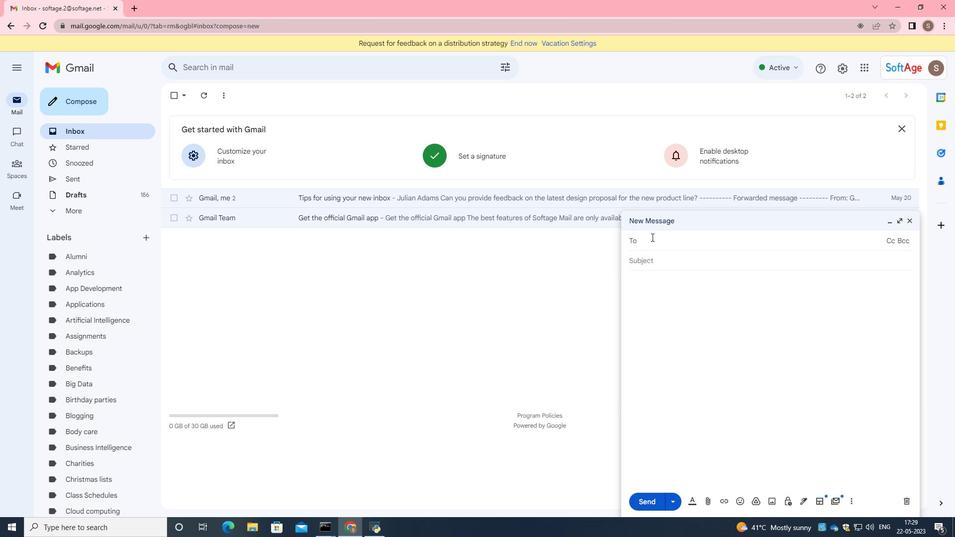 
Action: Key pressed softage.5<Key.shift>@softage.net
Screenshot: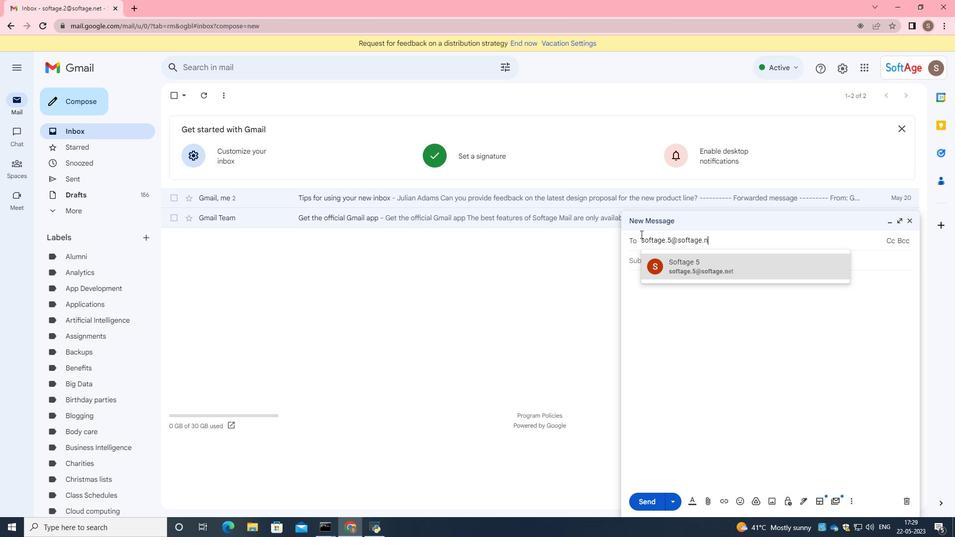 
Action: Mouse moved to (709, 267)
Screenshot: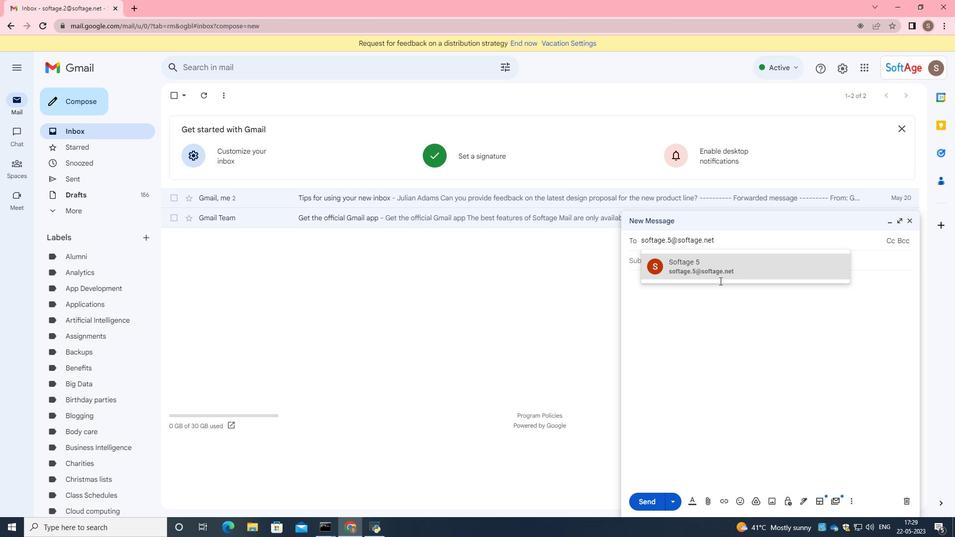 
Action: Mouse pressed left at (709, 267)
Screenshot: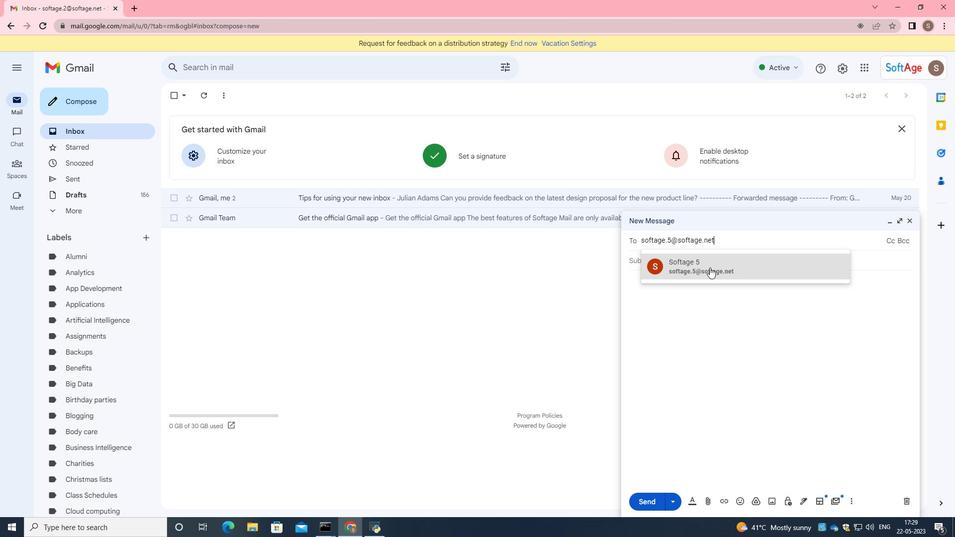 
Action: Mouse moved to (807, 495)
Screenshot: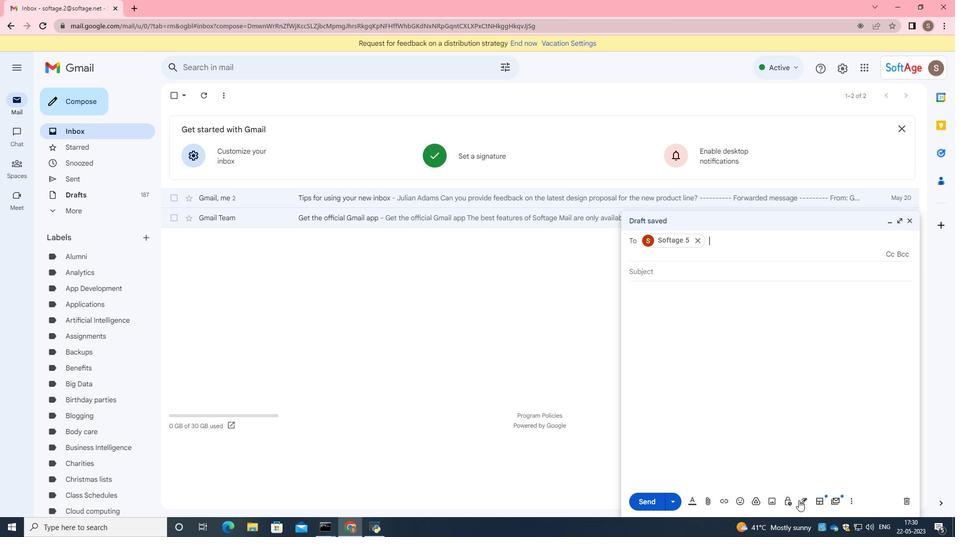 
Action: Mouse pressed left at (807, 495)
Screenshot: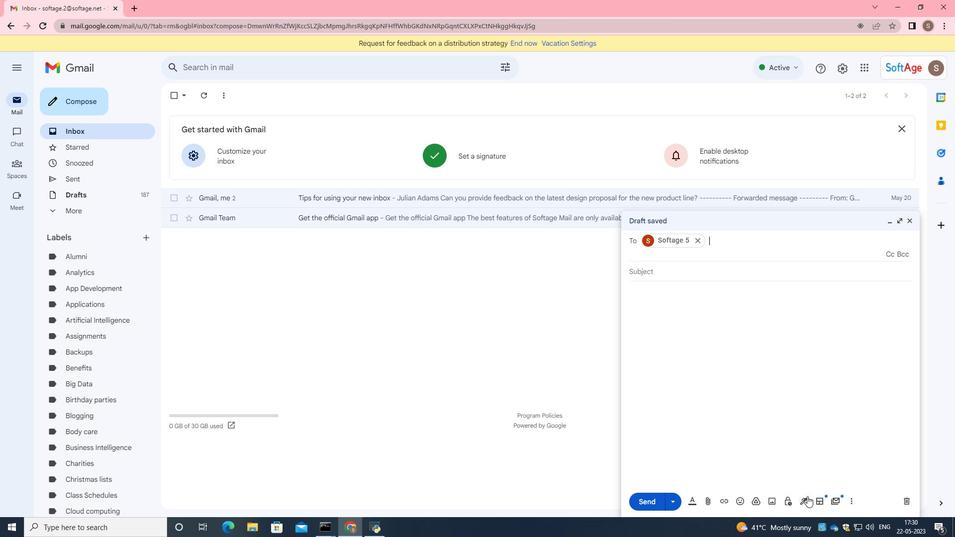 
Action: Mouse moved to (823, 482)
Screenshot: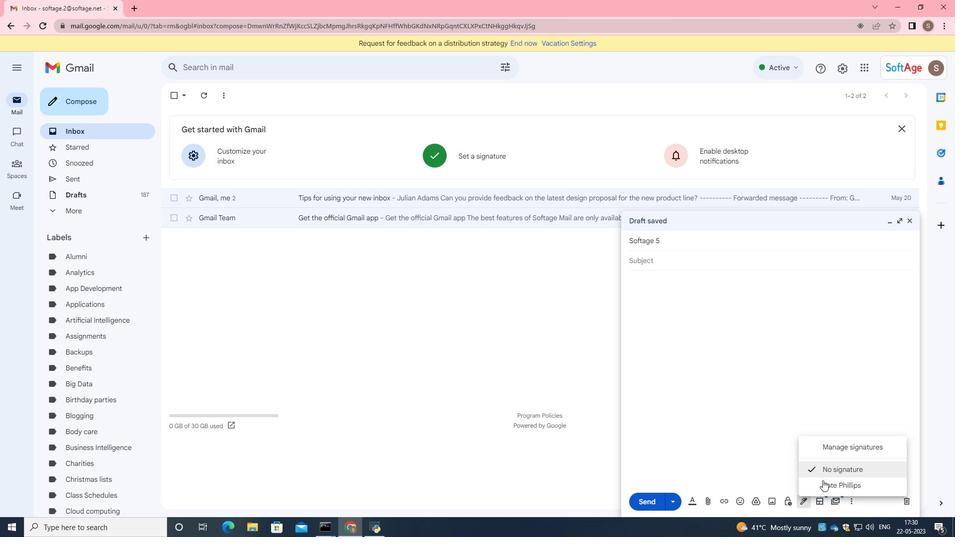
Action: Mouse pressed left at (823, 482)
Screenshot: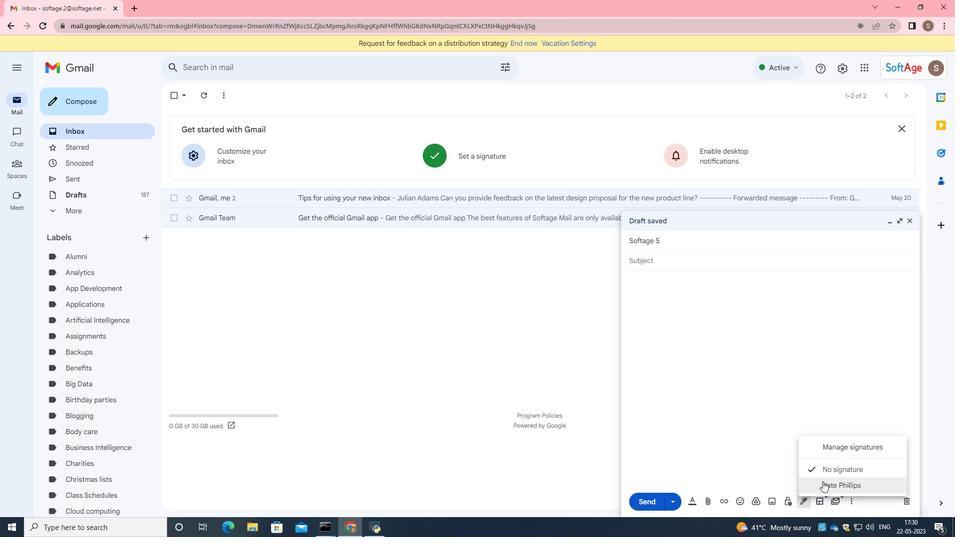 
Action: Mouse moved to (848, 502)
Screenshot: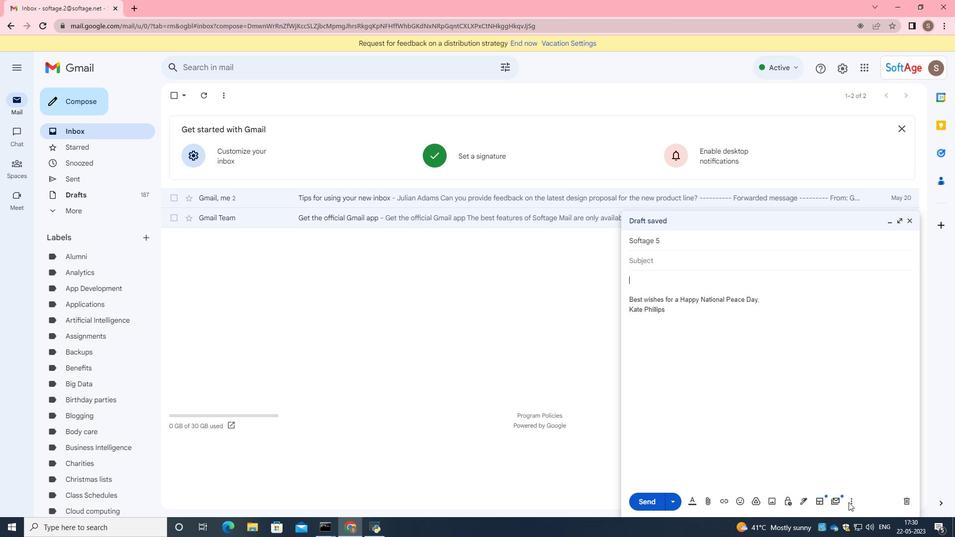 
Action: Mouse pressed left at (848, 502)
Screenshot: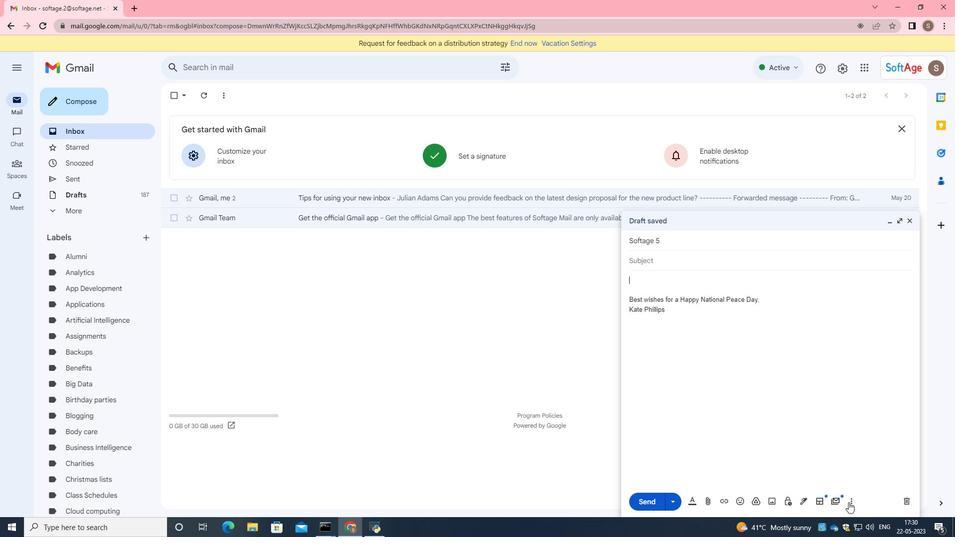 
Action: Mouse moved to (826, 403)
Screenshot: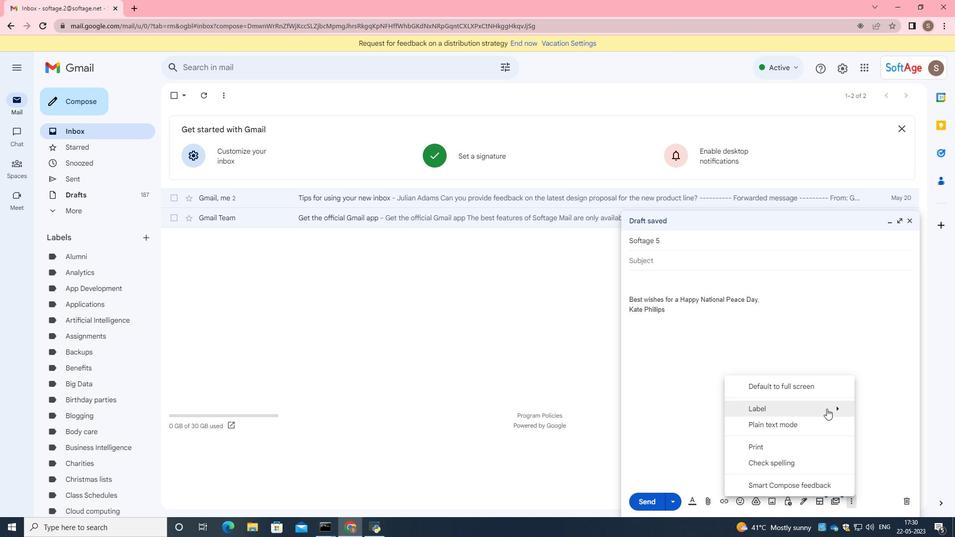 
Action: Mouse pressed left at (826, 403)
Screenshot: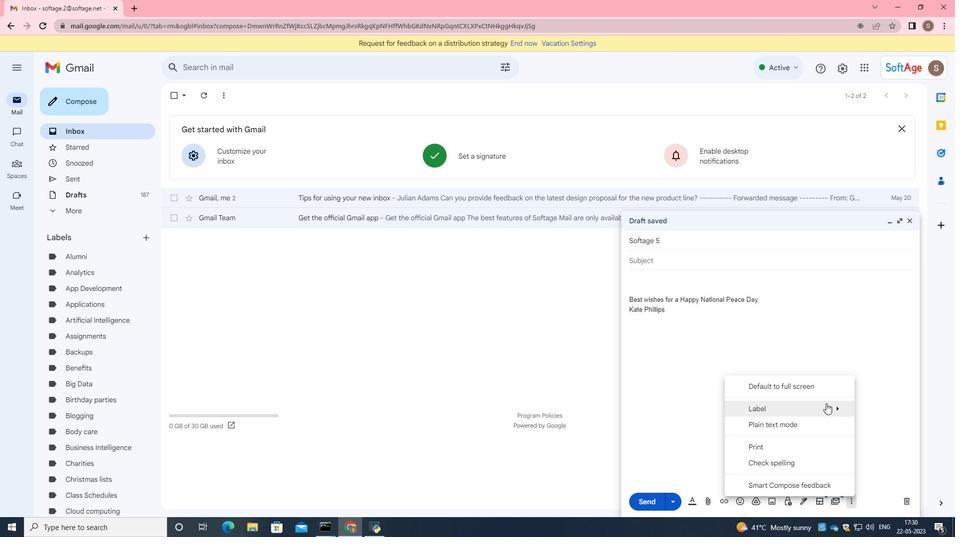 
Action: Mouse moved to (600, 215)
Screenshot: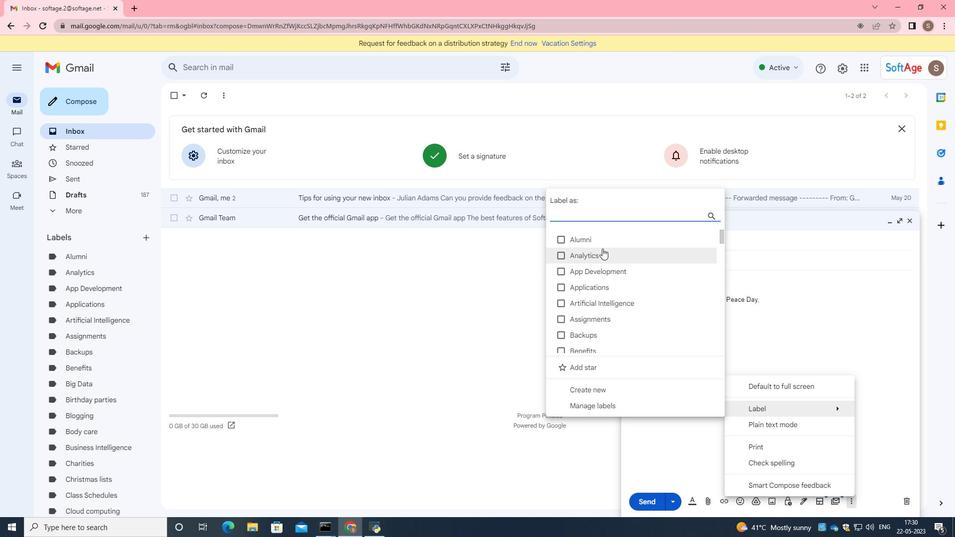 
Action: Key pressed as<Key.caps_lock><Key.backspace><Key.backspace>S<Key.caps_lock>ustainb<Key.backspace>ability
Screenshot: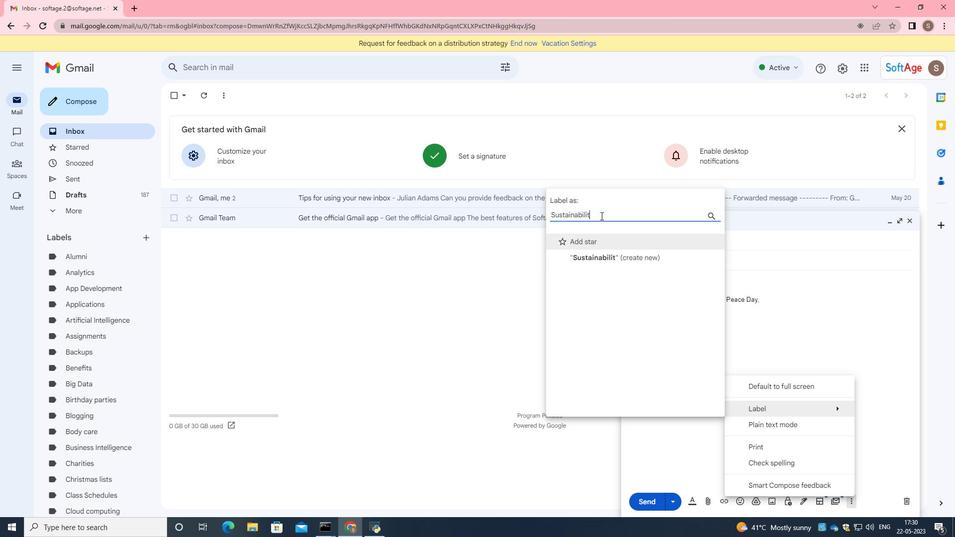 
Action: Mouse moved to (615, 256)
Screenshot: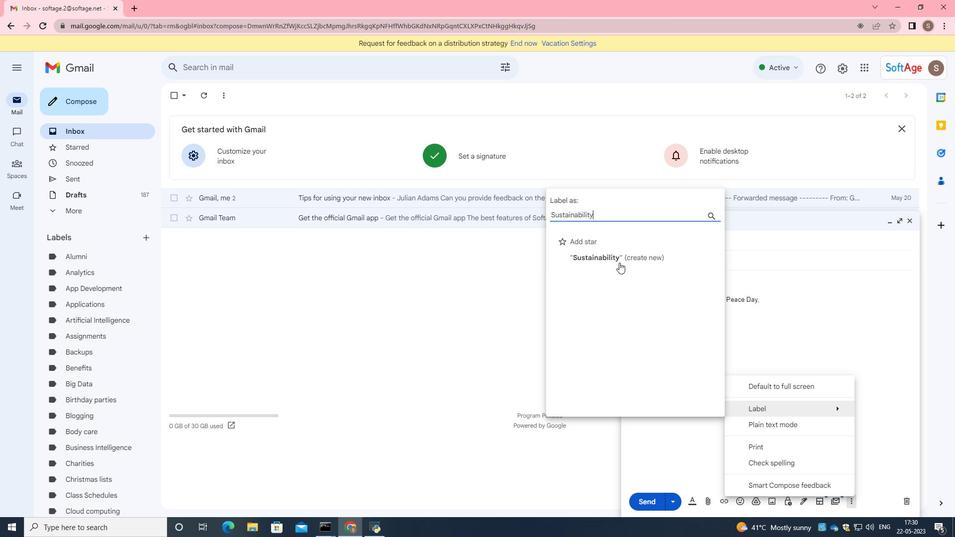 
Action: Mouse pressed left at (615, 256)
Screenshot: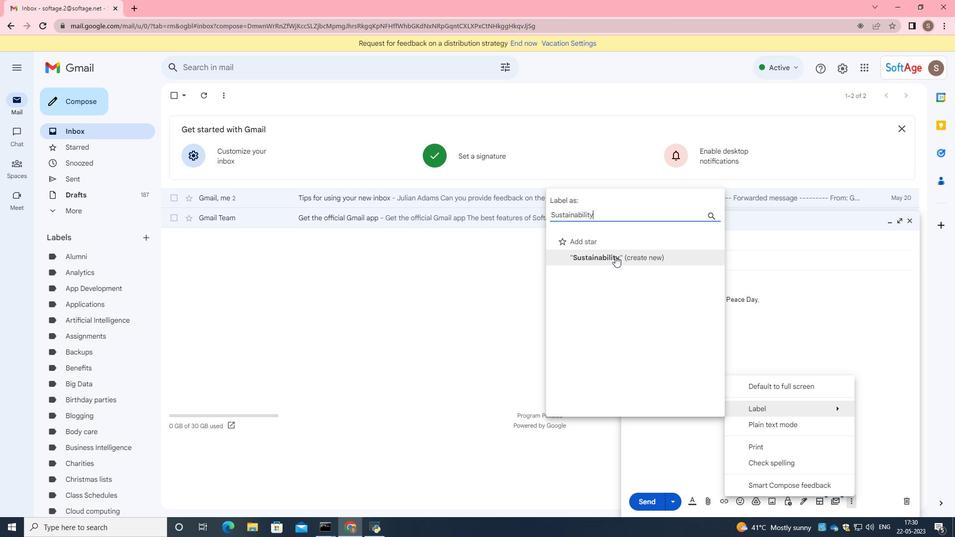 
Action: Mouse moved to (572, 319)
Screenshot: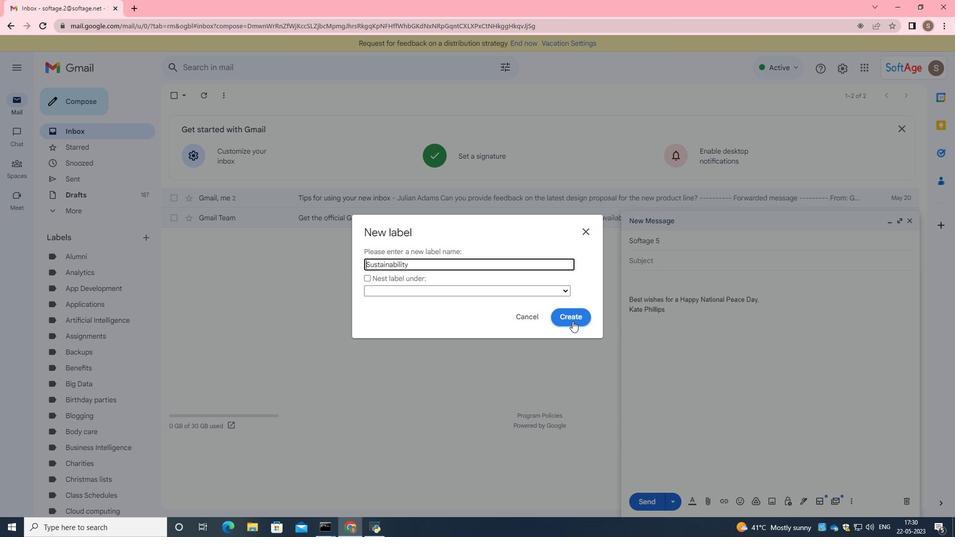 
Action: Mouse pressed left at (572, 319)
Screenshot: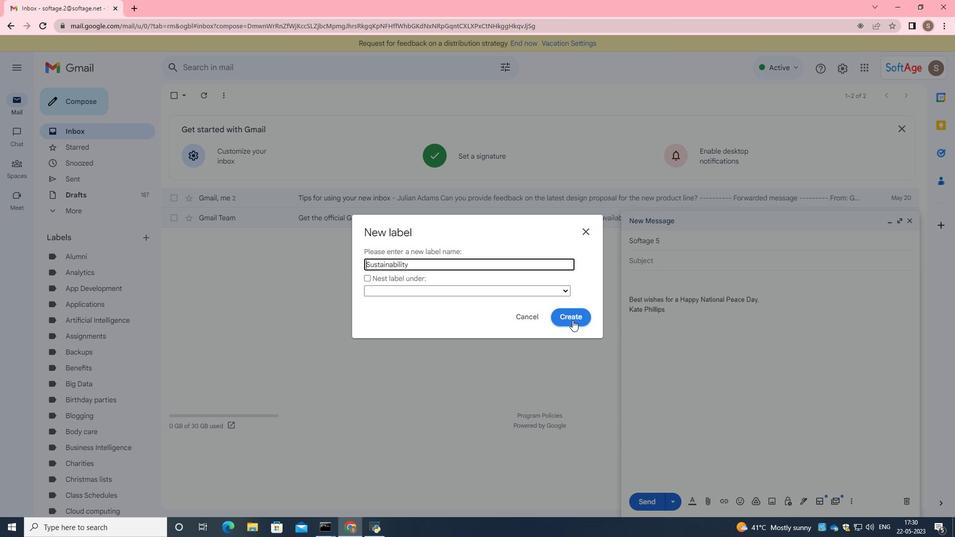 
Action: Mouse moved to (668, 333)
Screenshot: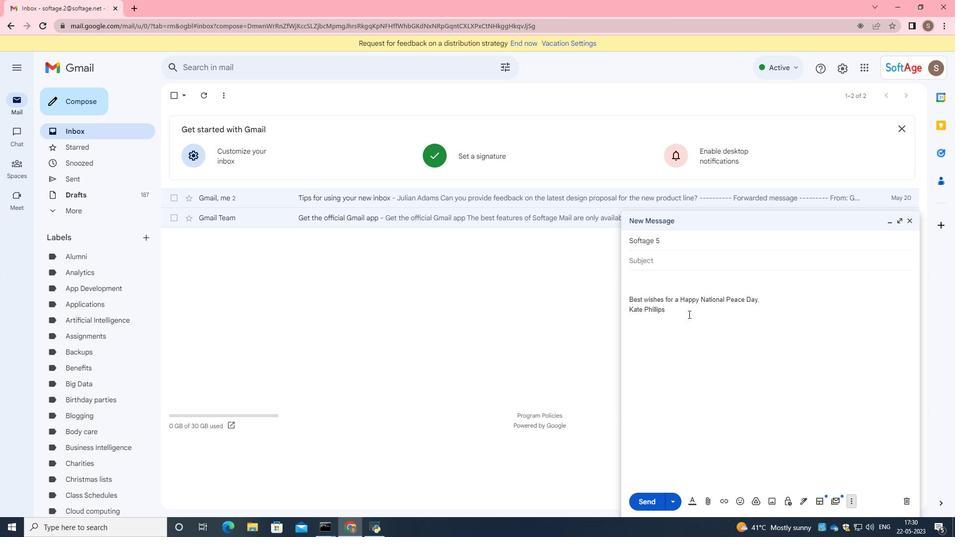 
Action: Mouse scrolled (668, 333) with delta (0, 0)
Screenshot: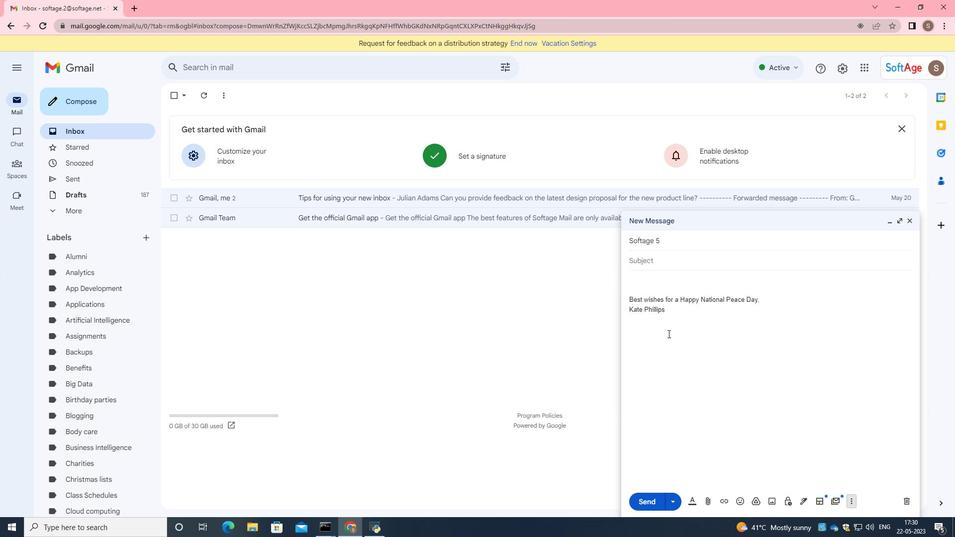
Action: Mouse scrolled (668, 333) with delta (0, 0)
Screenshot: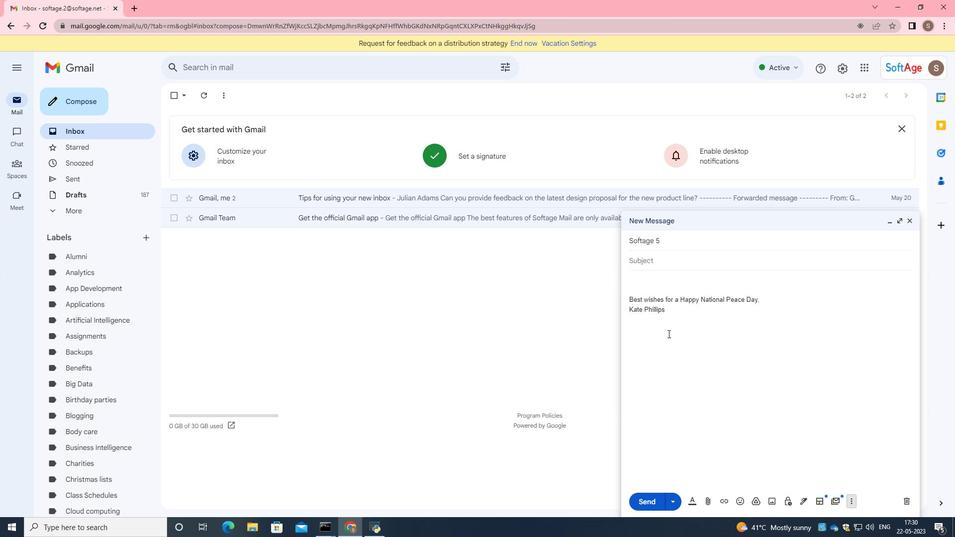 
Action: Mouse moved to (662, 503)
Screenshot: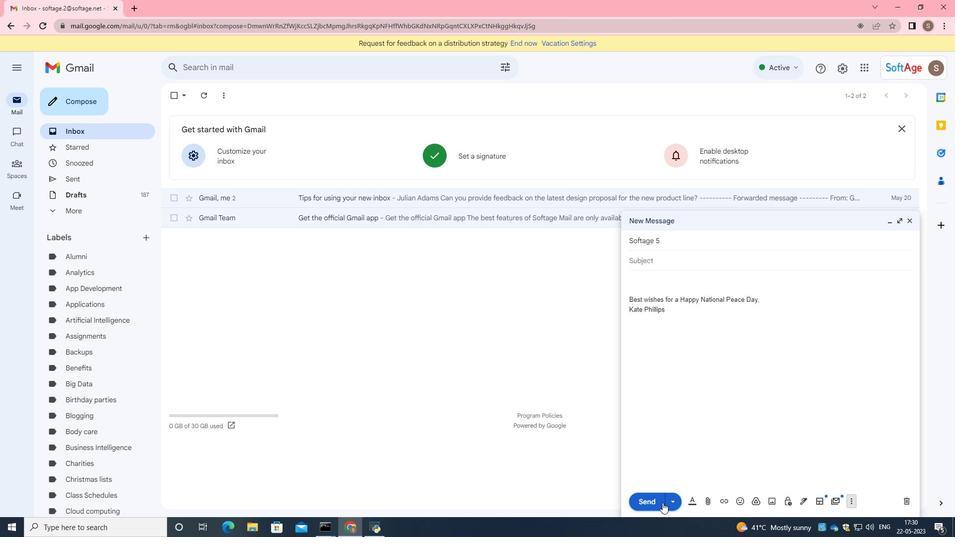 
